 Task: Look for space in Güimar, Spain from 1st August, 2023 to 5th August, 2023 for 3 adults, 1 child in price range Rs.13000 to Rs.20000. Place can be entire place with 2 bedrooms having 3 beds and 2 bathrooms. Property type can be flatguest house, hotel. Booking option can be shelf check-in. Required host language is English.
Action: Mouse moved to (315, 157)
Screenshot: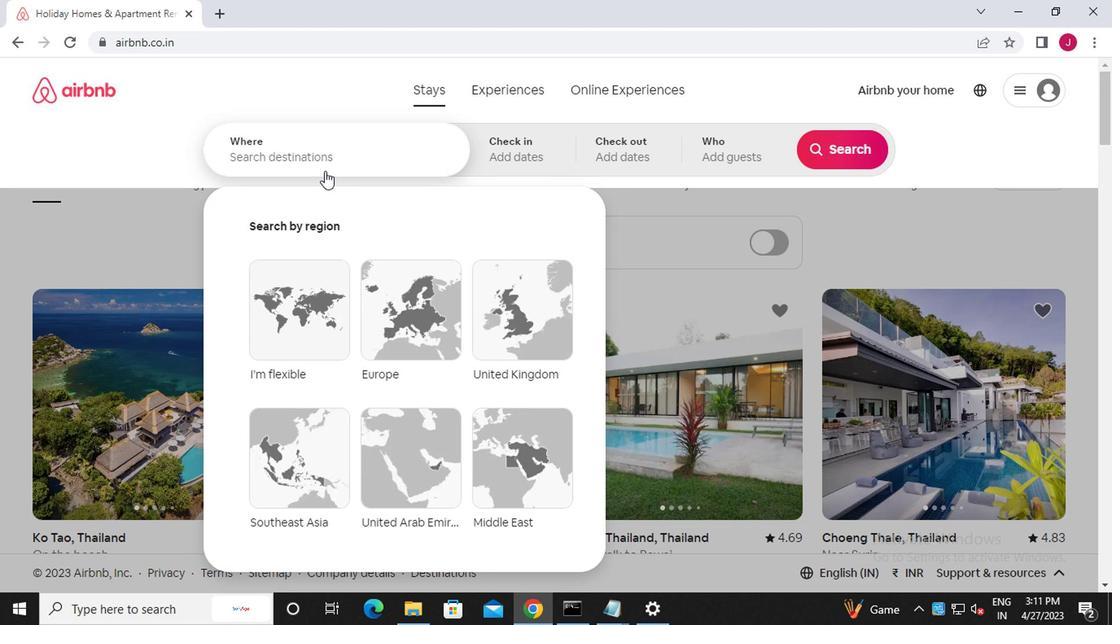 
Action: Mouse pressed left at (315, 157)
Screenshot: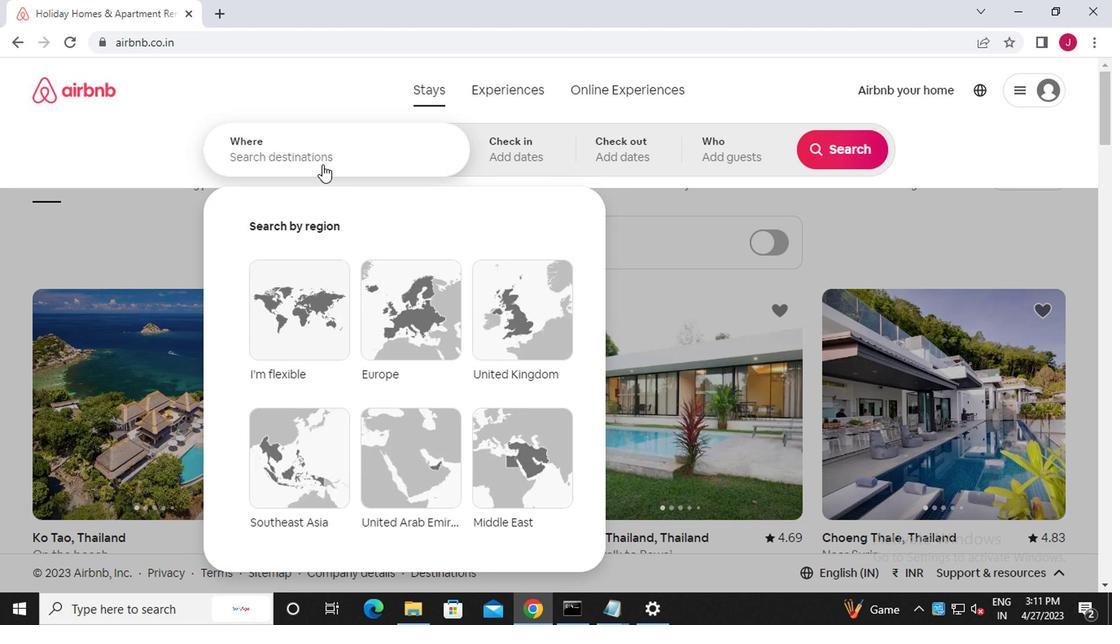 
Action: Key pressed g<Key.caps_lock>uimar,<Key.caps_lock>s<Key.caps_lock>pain
Screenshot: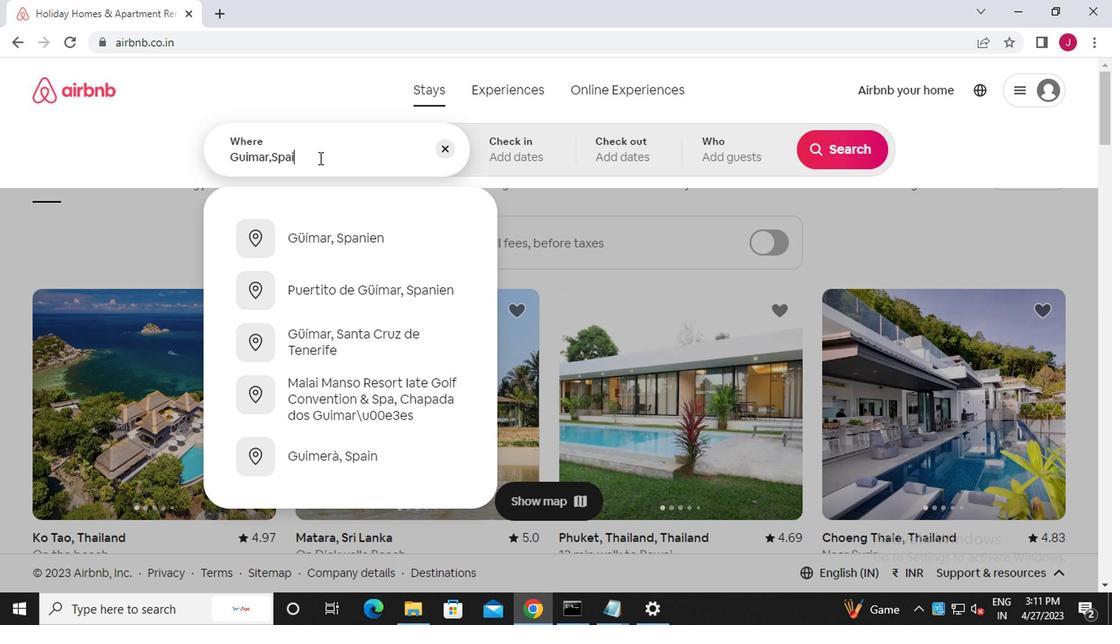 
Action: Mouse moved to (505, 152)
Screenshot: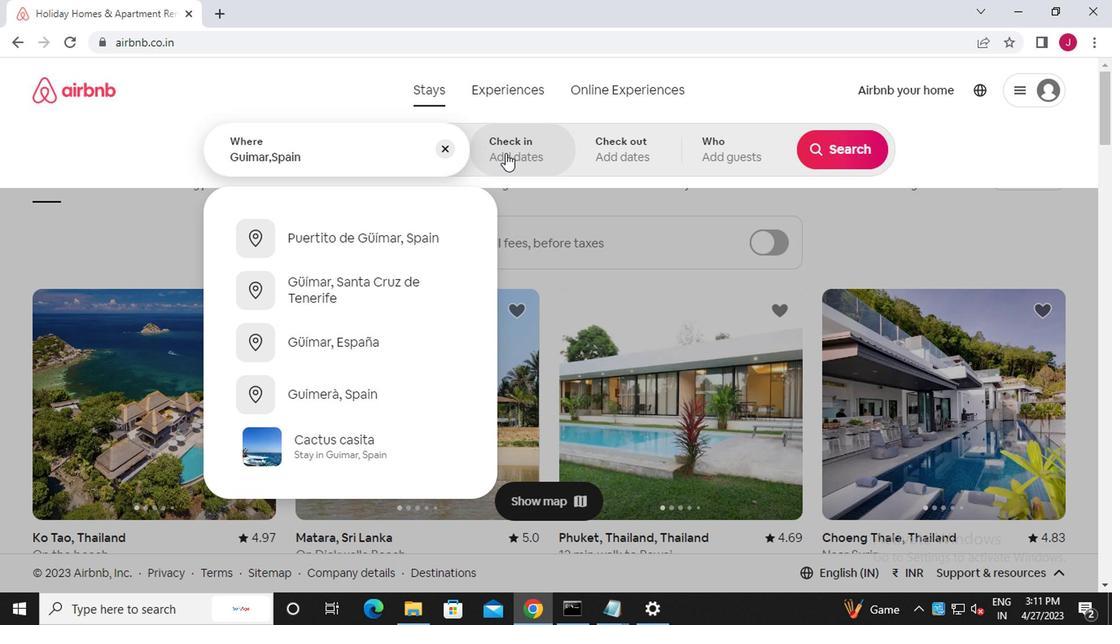 
Action: Mouse pressed left at (505, 152)
Screenshot: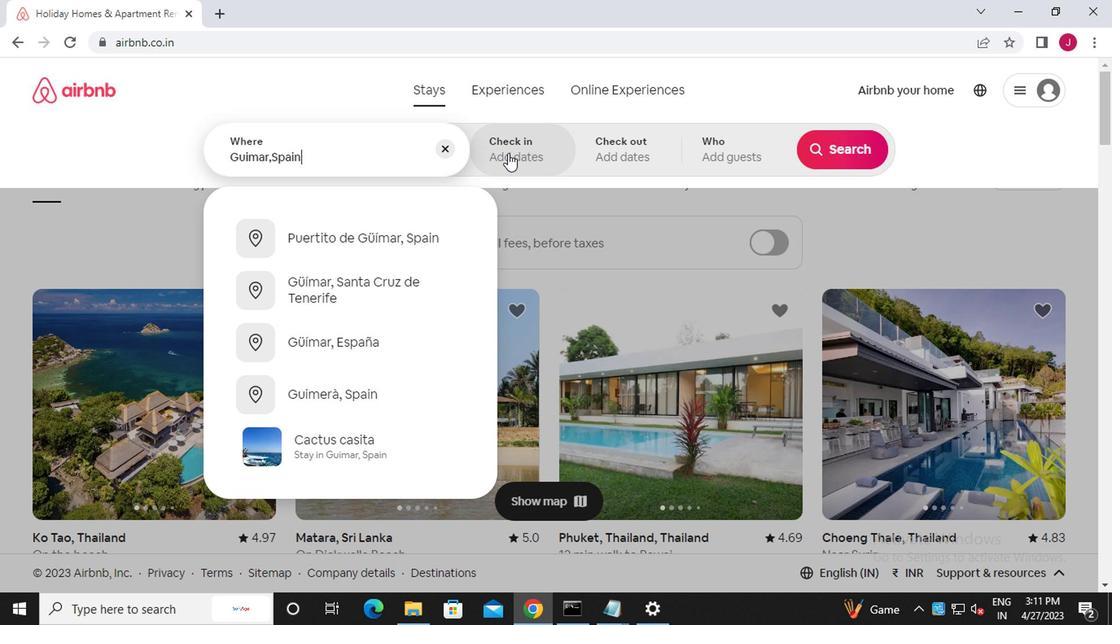 
Action: Mouse moved to (822, 283)
Screenshot: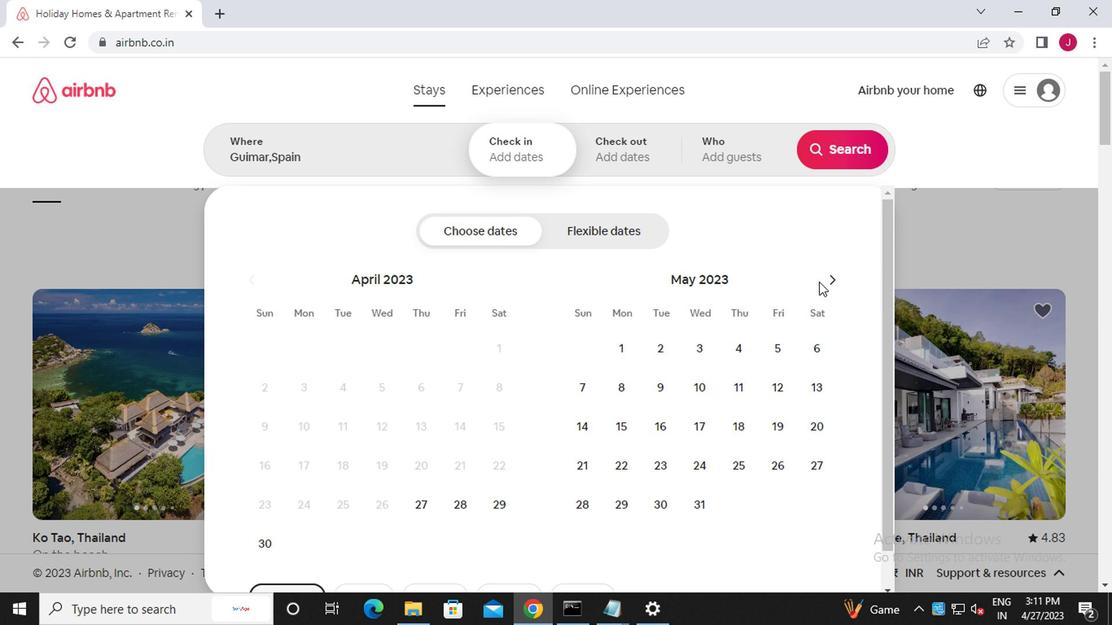 
Action: Mouse pressed left at (822, 283)
Screenshot: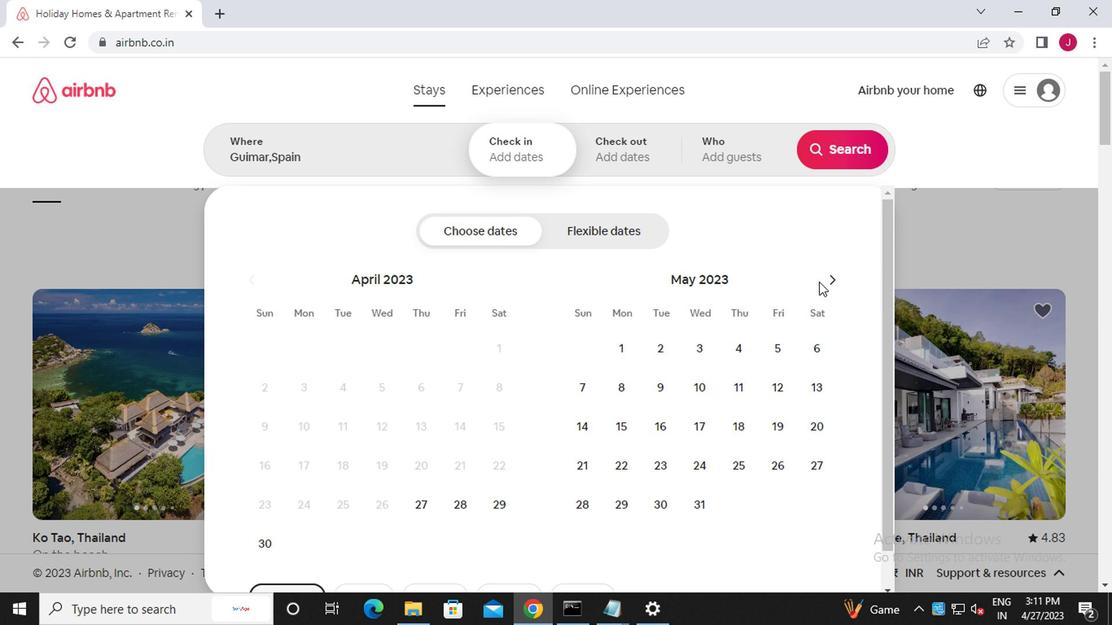 
Action: Mouse moved to (824, 283)
Screenshot: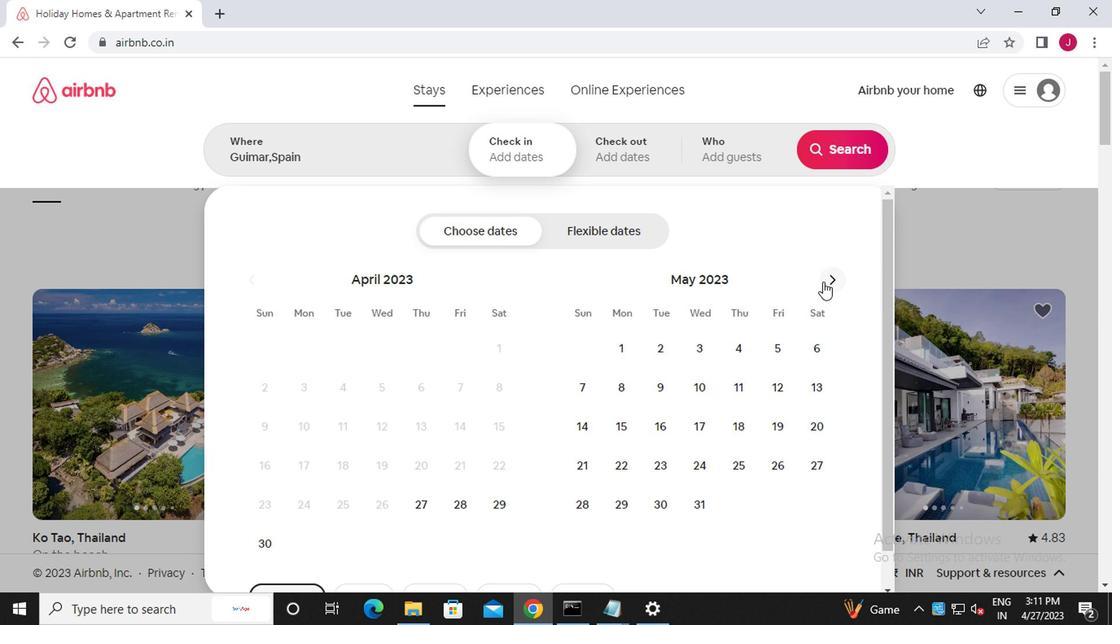 
Action: Mouse pressed left at (824, 283)
Screenshot: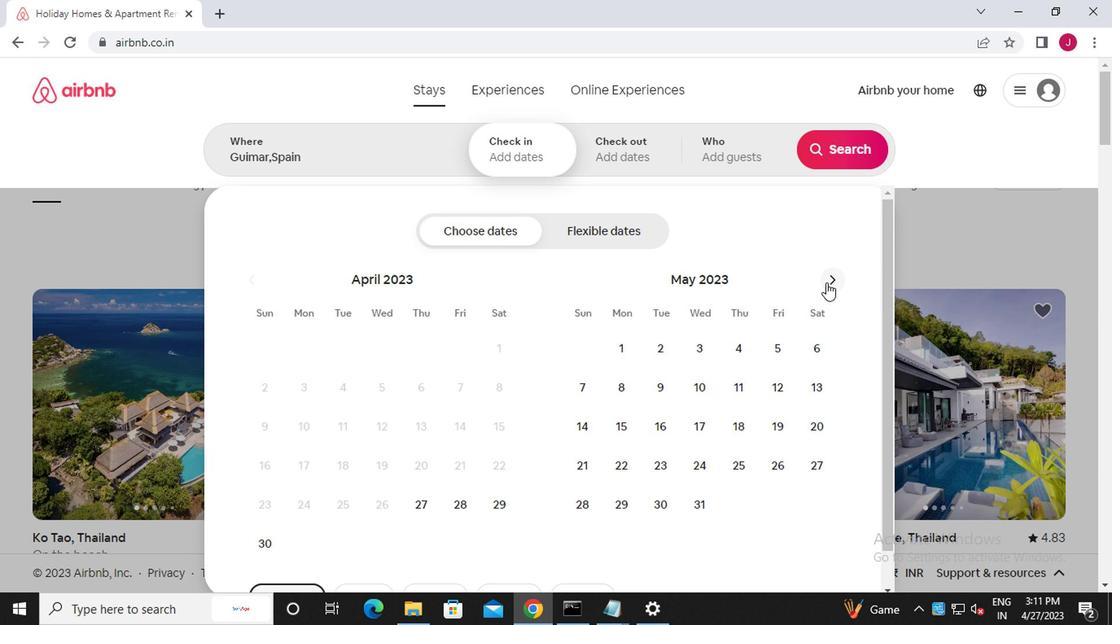 
Action: Mouse pressed left at (824, 283)
Screenshot: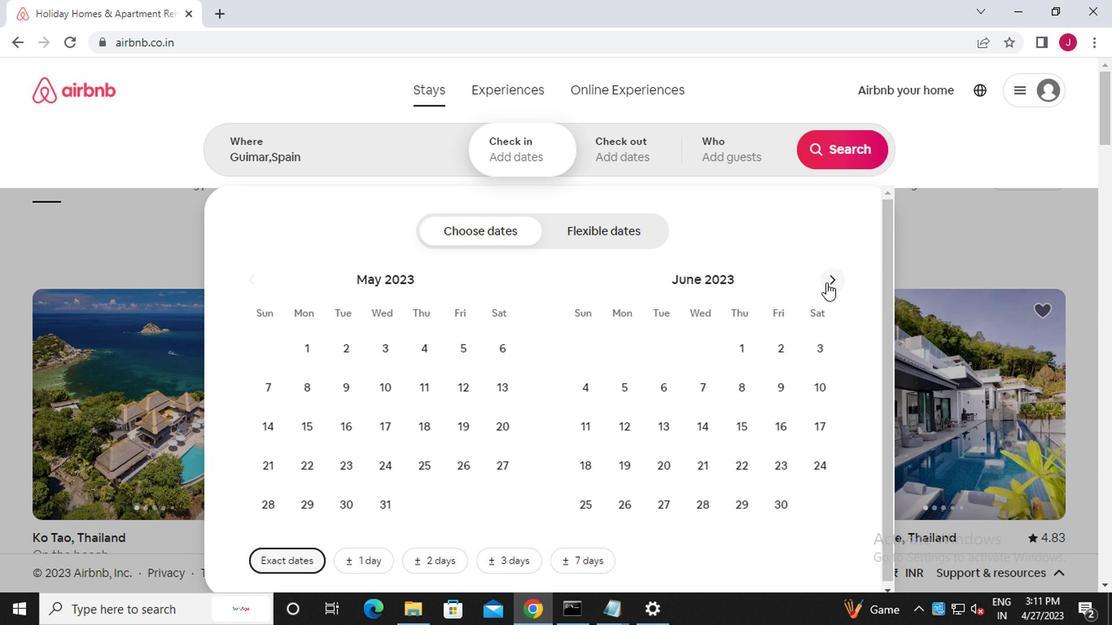 
Action: Mouse pressed left at (824, 283)
Screenshot: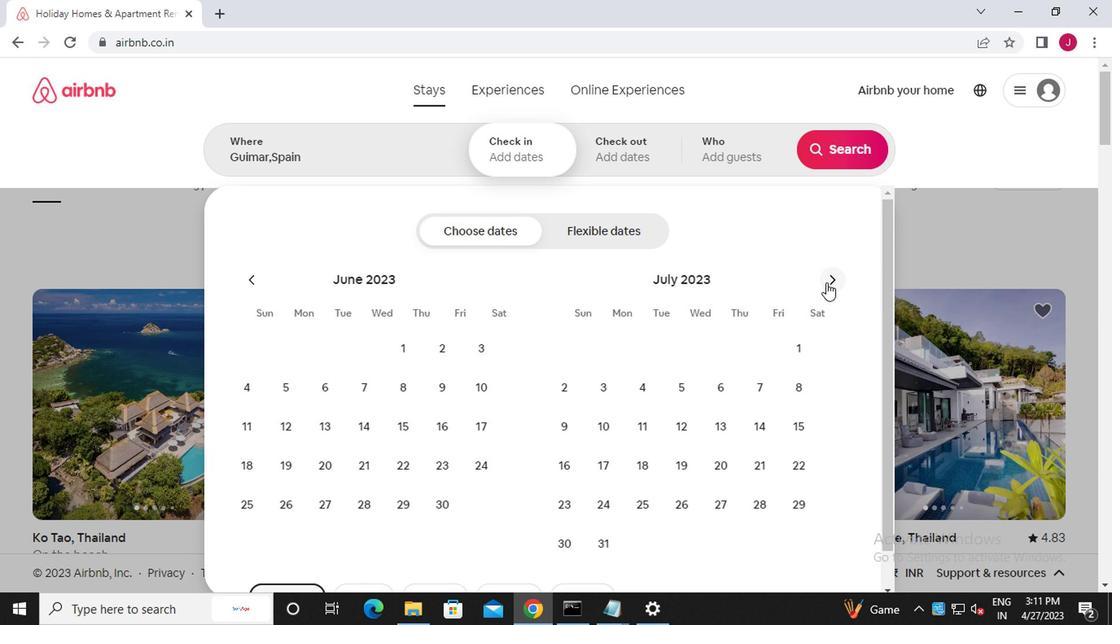 
Action: Mouse moved to (347, 343)
Screenshot: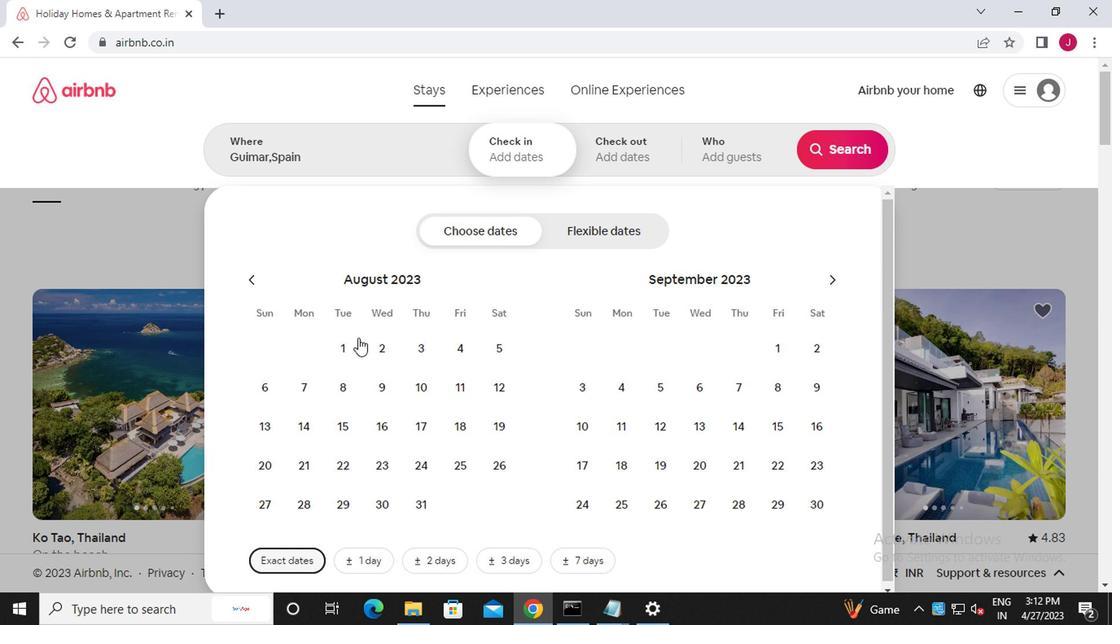 
Action: Mouse pressed left at (347, 343)
Screenshot: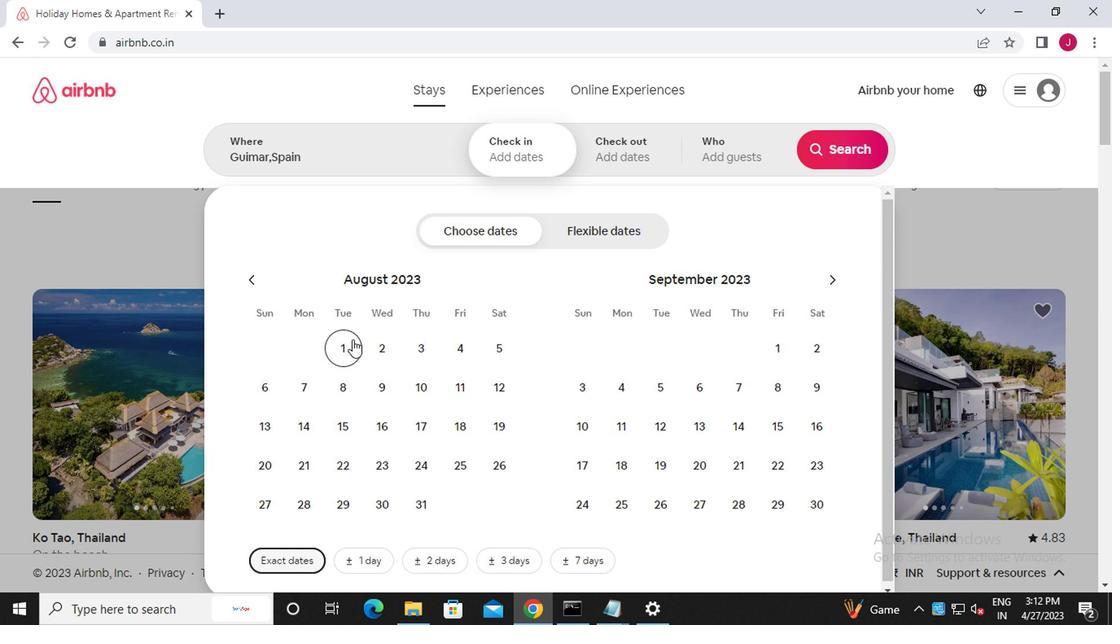 
Action: Mouse moved to (505, 352)
Screenshot: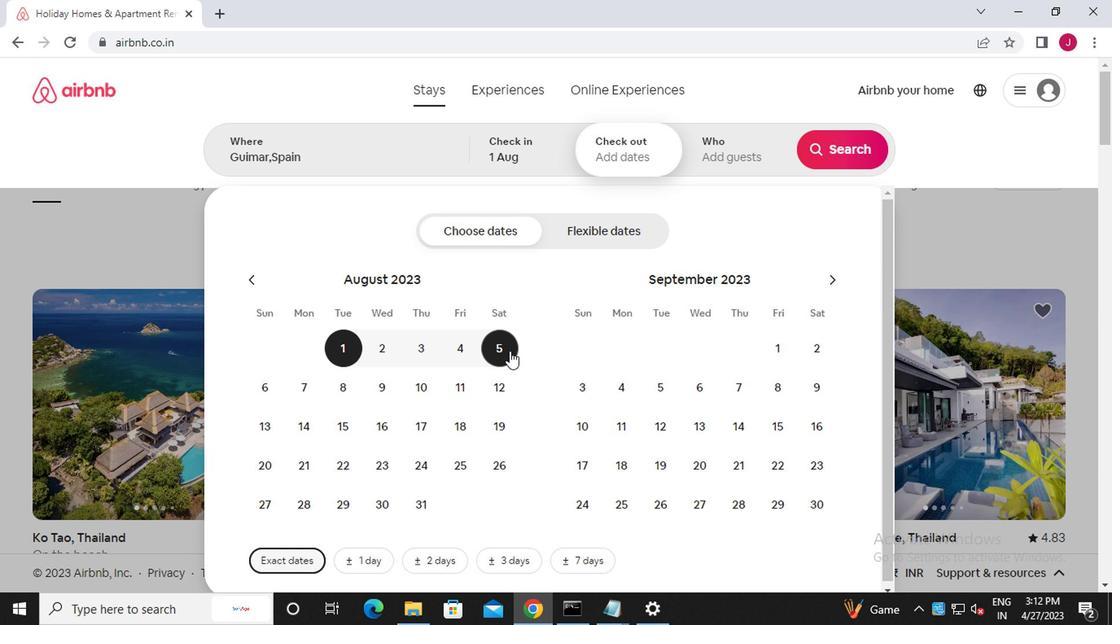 
Action: Mouse pressed left at (505, 352)
Screenshot: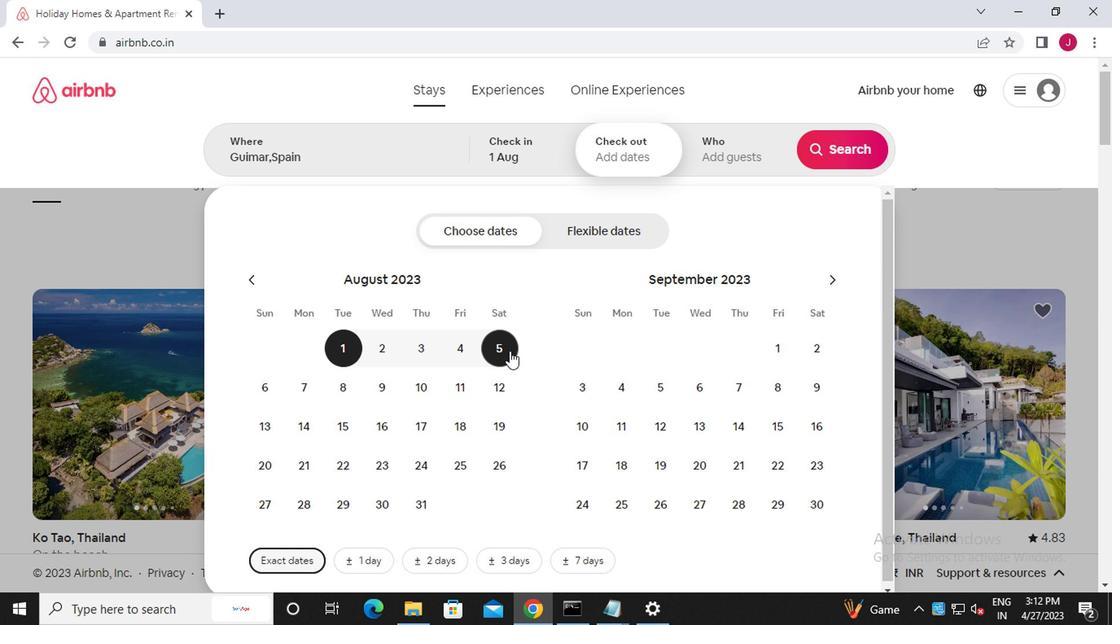 
Action: Mouse moved to (743, 157)
Screenshot: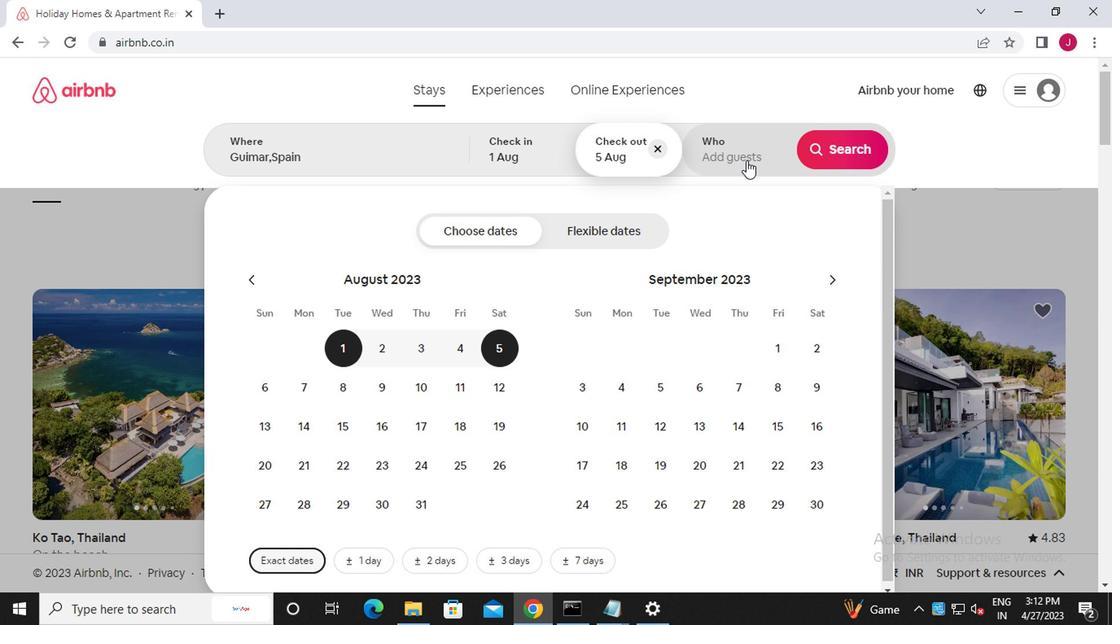 
Action: Mouse pressed left at (743, 157)
Screenshot: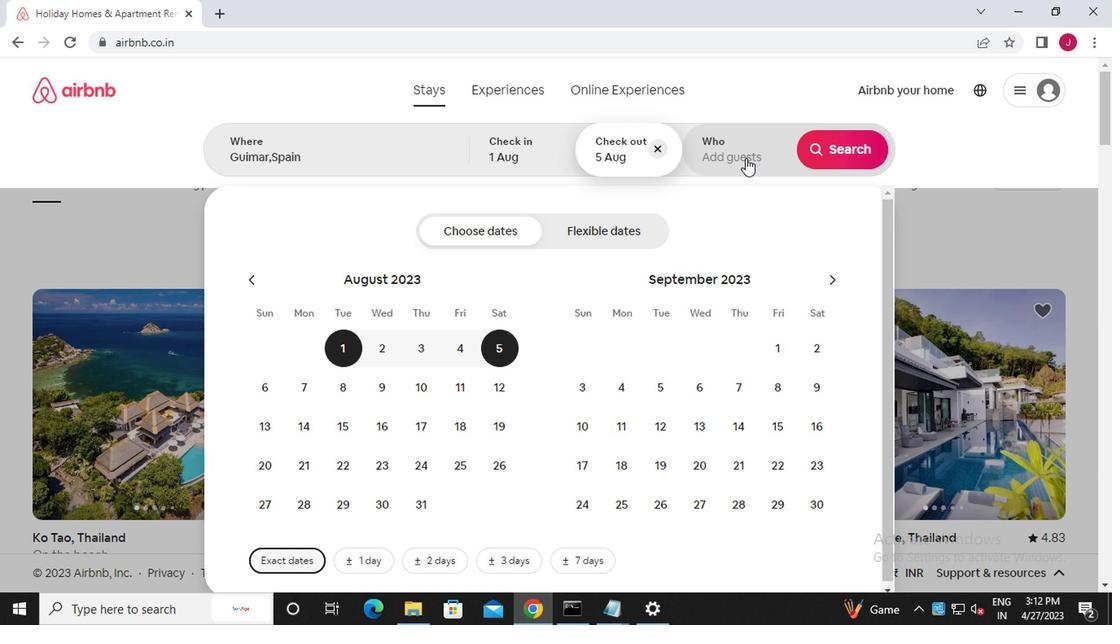 
Action: Mouse moved to (845, 235)
Screenshot: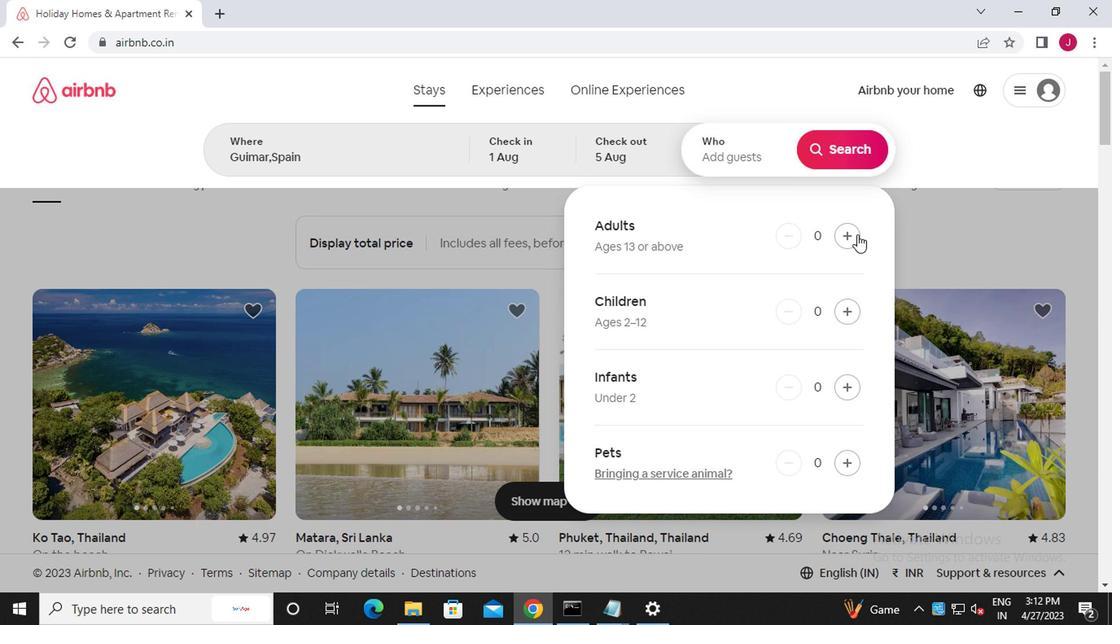 
Action: Mouse pressed left at (845, 235)
Screenshot: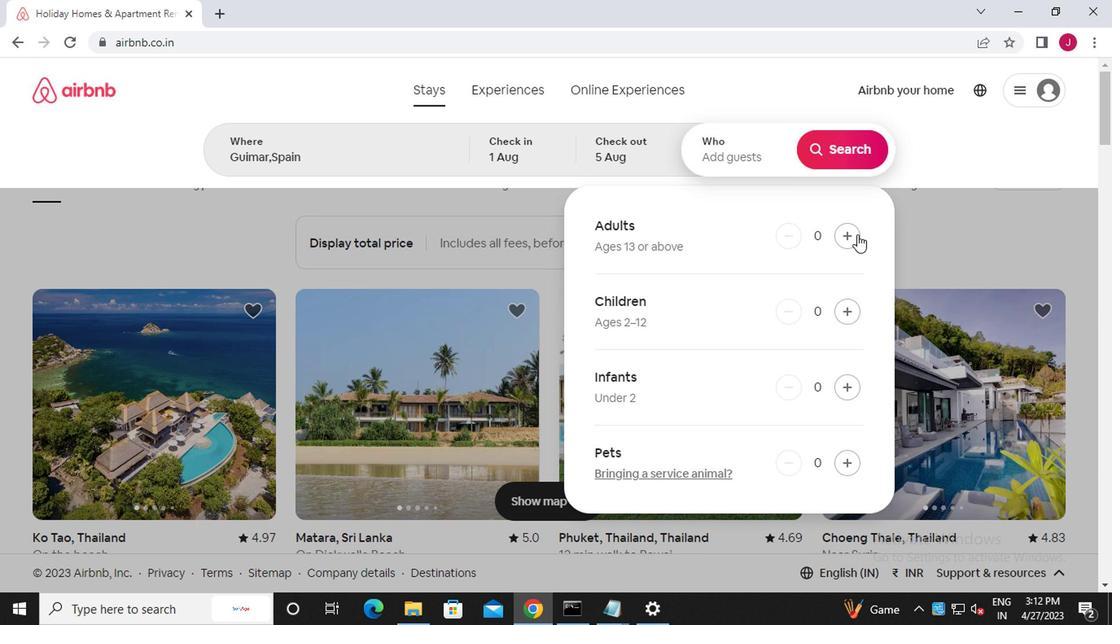 
Action: Mouse pressed left at (845, 235)
Screenshot: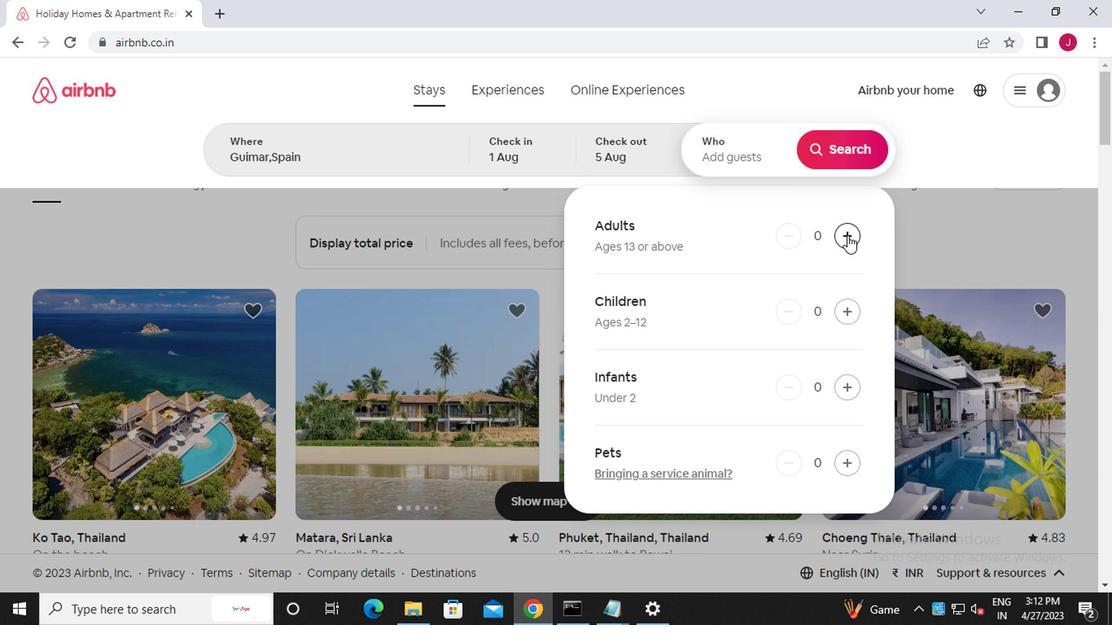 
Action: Mouse pressed left at (845, 235)
Screenshot: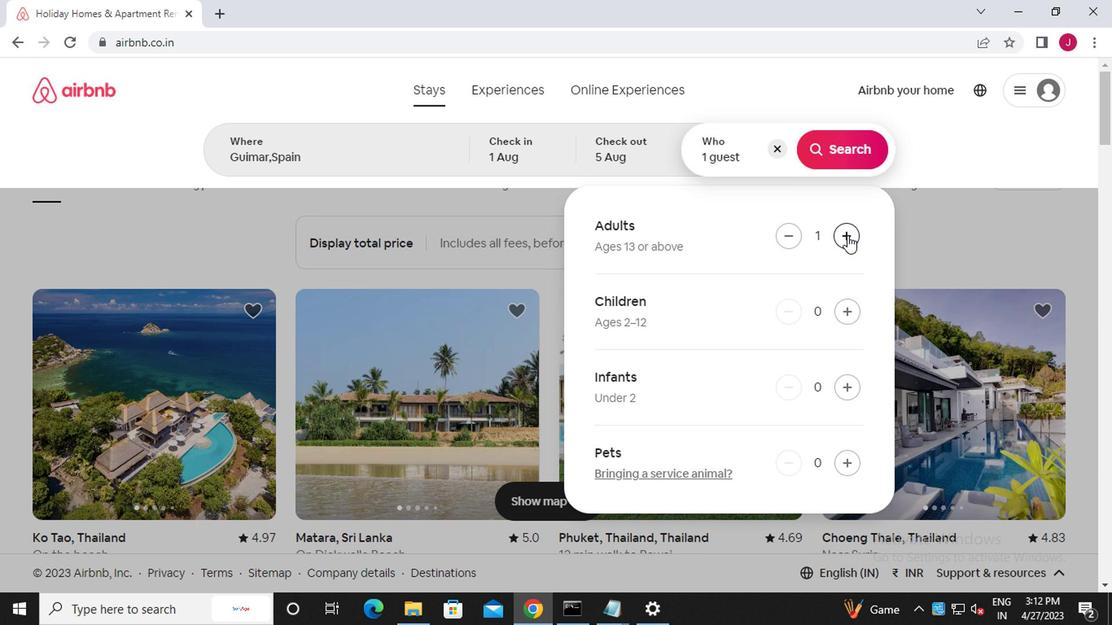 
Action: Mouse moved to (842, 310)
Screenshot: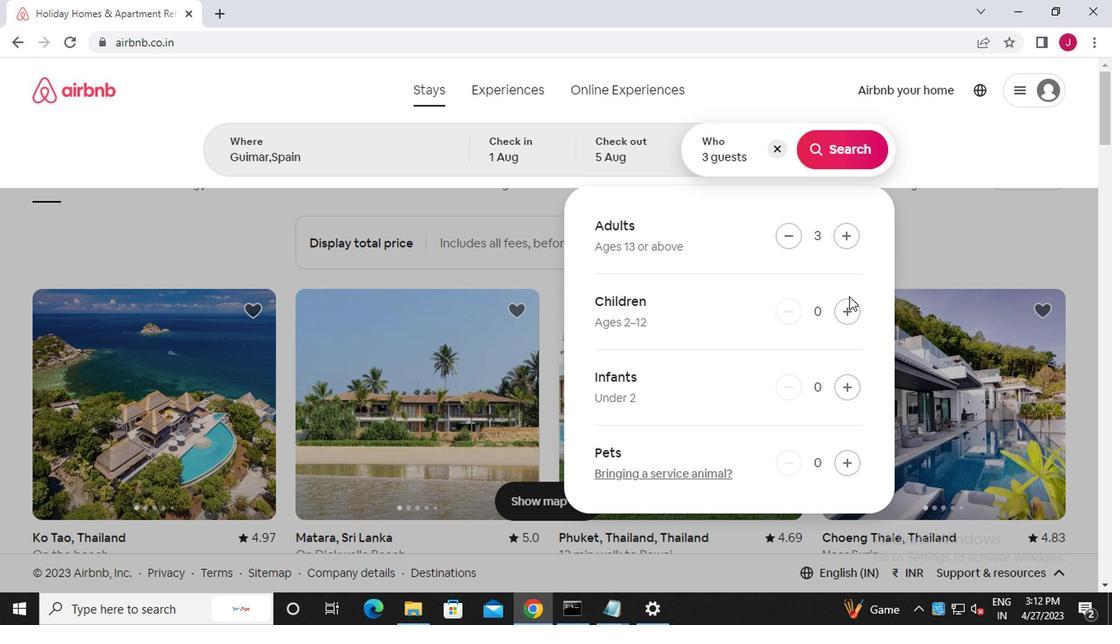
Action: Mouse pressed left at (842, 310)
Screenshot: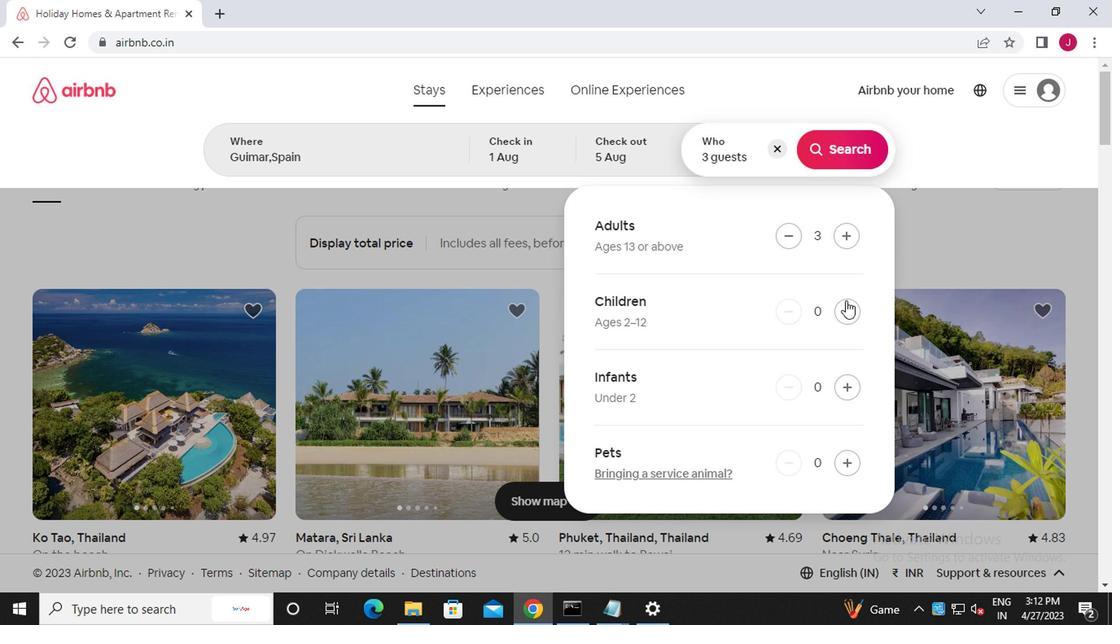 
Action: Mouse moved to (846, 151)
Screenshot: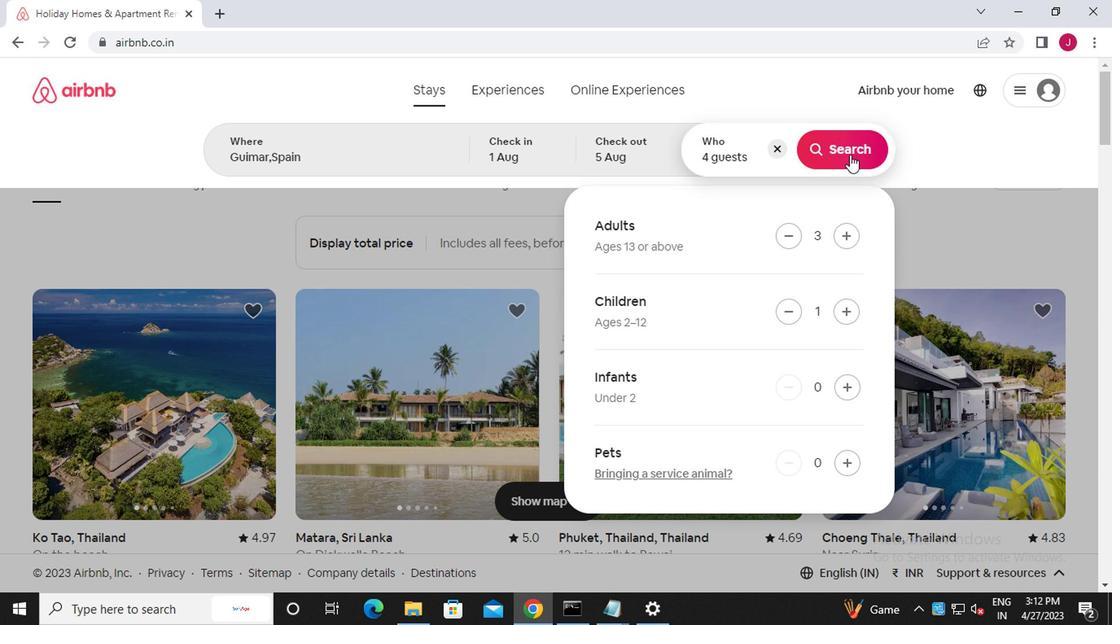 
Action: Mouse pressed left at (846, 151)
Screenshot: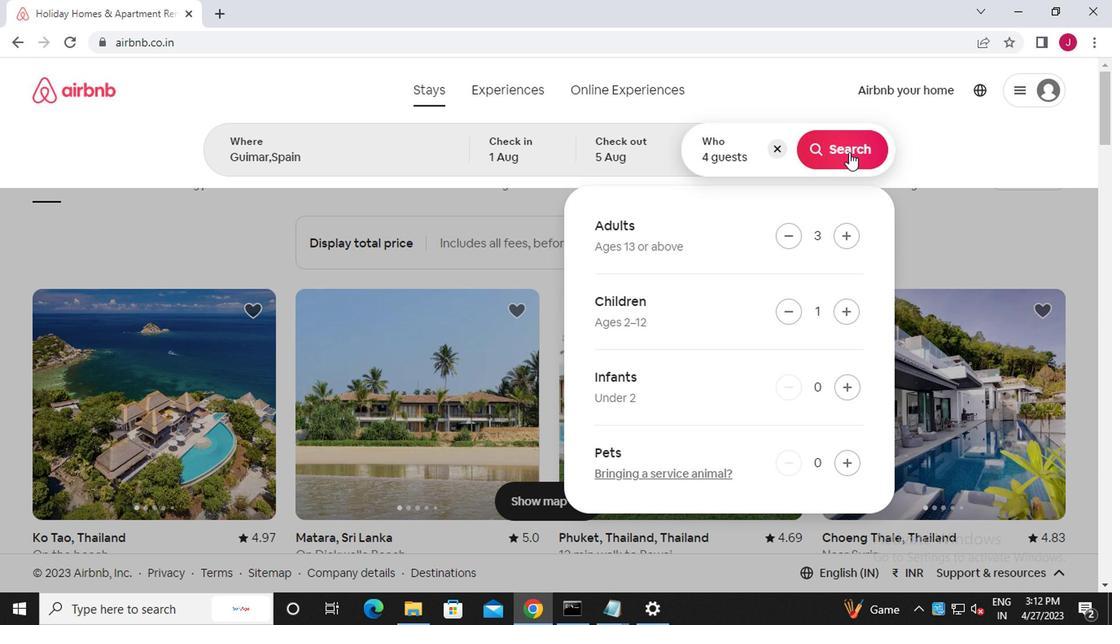 
Action: Mouse moved to (1040, 153)
Screenshot: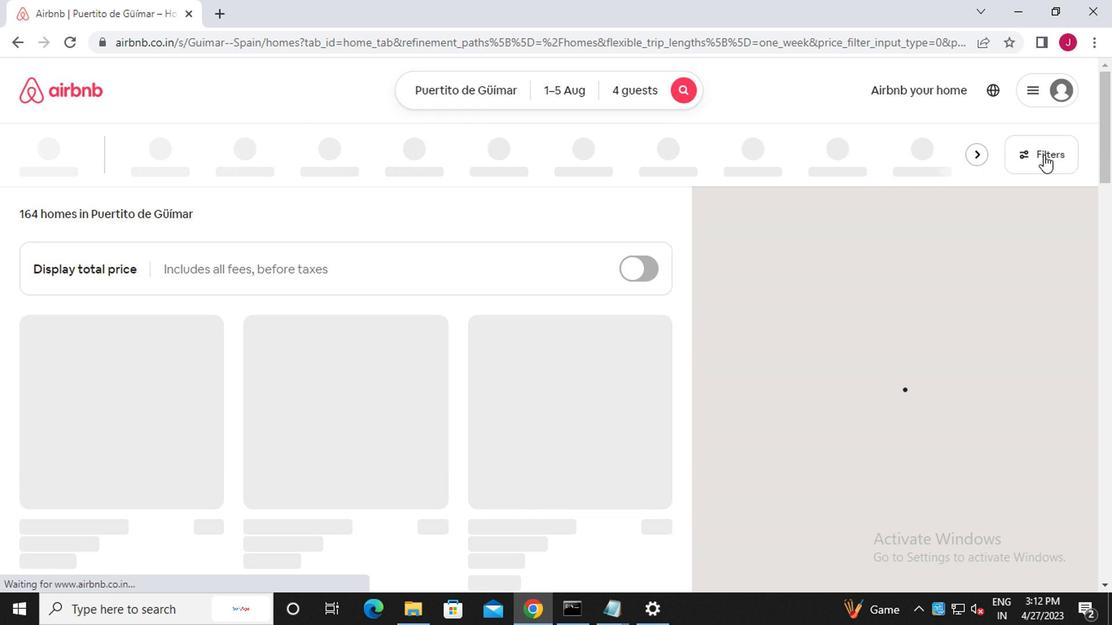 
Action: Mouse pressed left at (1040, 153)
Screenshot: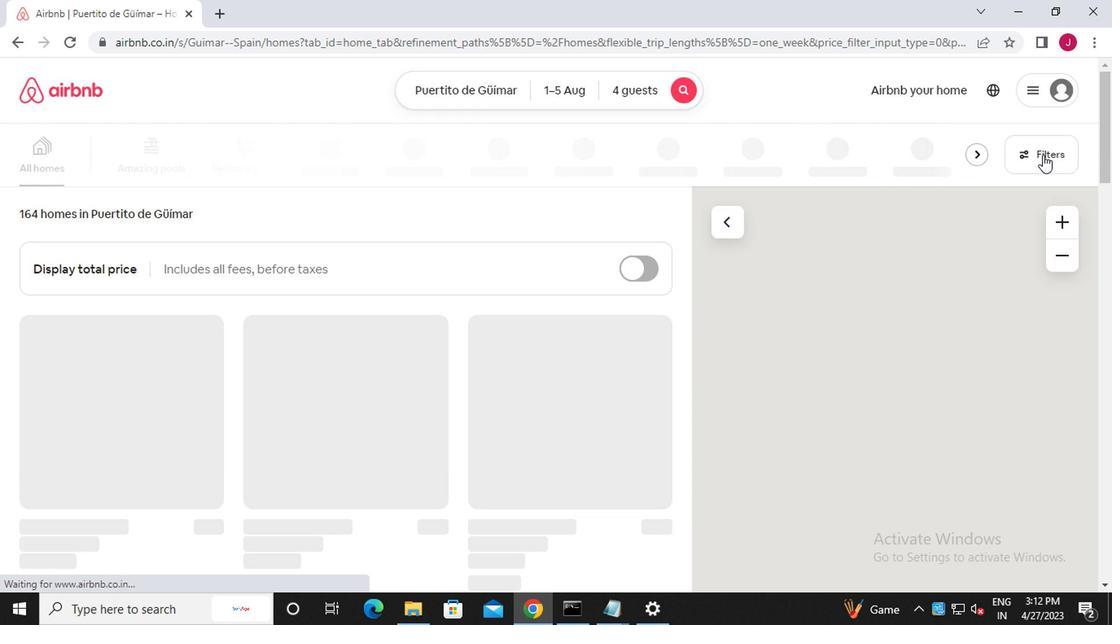 
Action: Mouse moved to (375, 356)
Screenshot: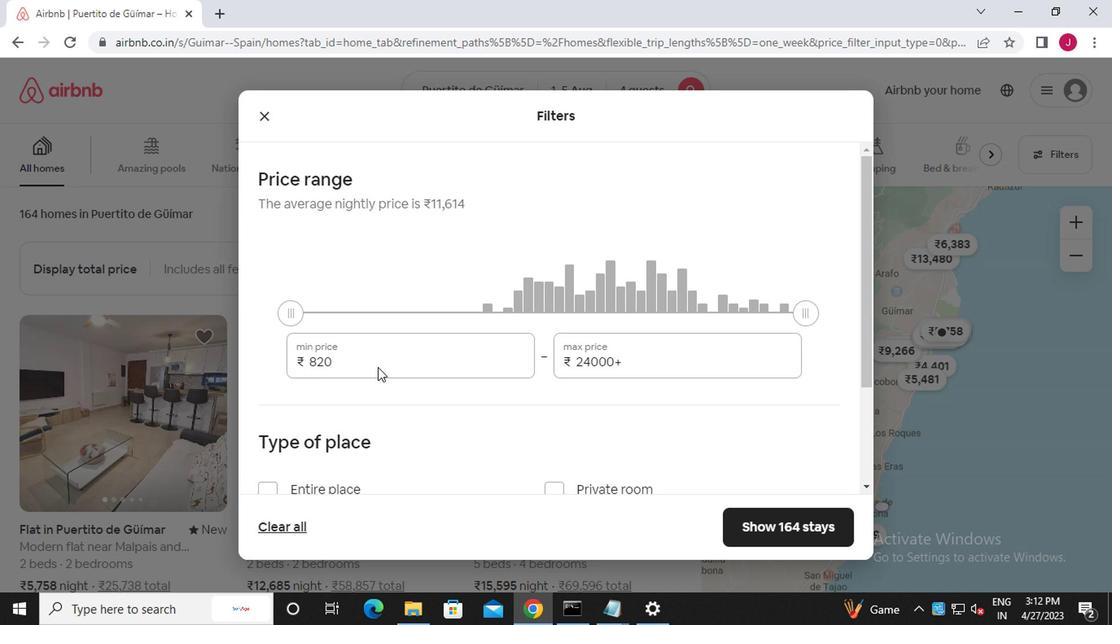 
Action: Mouse pressed left at (375, 356)
Screenshot: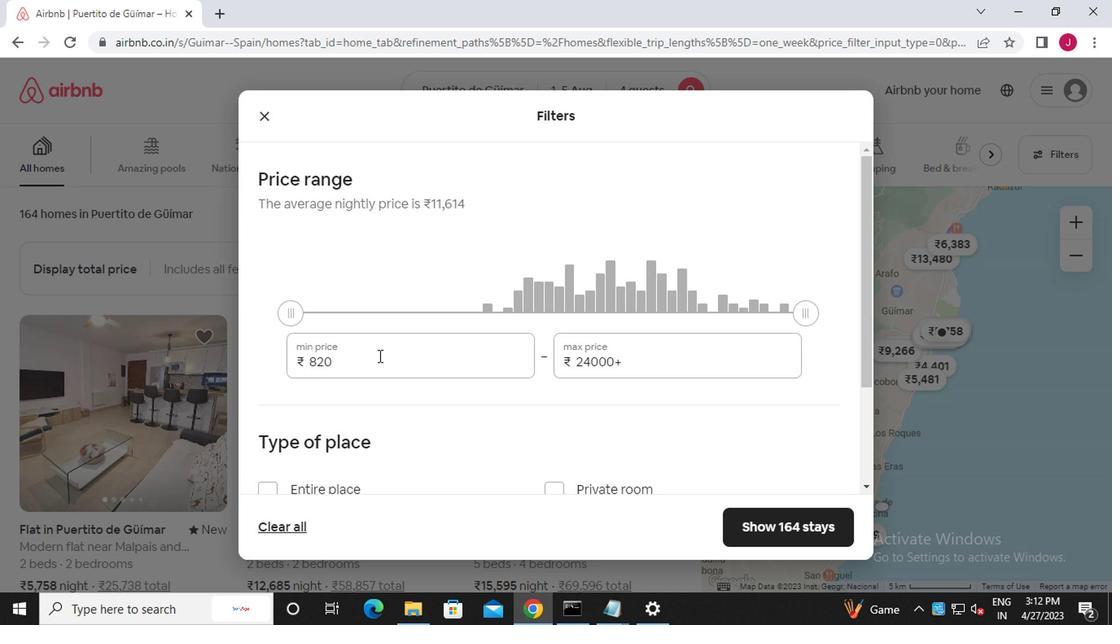 
Action: Mouse moved to (372, 352)
Screenshot: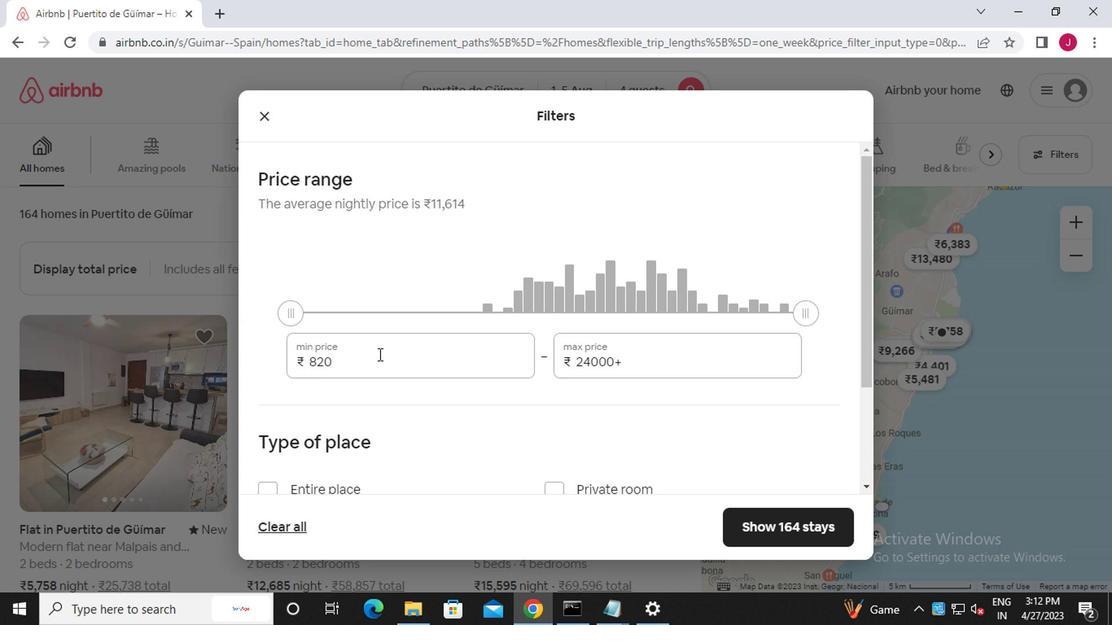 
Action: Key pressed <Key.backspace><Key.backspace><Key.backspace><Key.backspace><Key.backspace><Key.backspace><<97>><<99>><<96>><<96>><<96>>
Screenshot: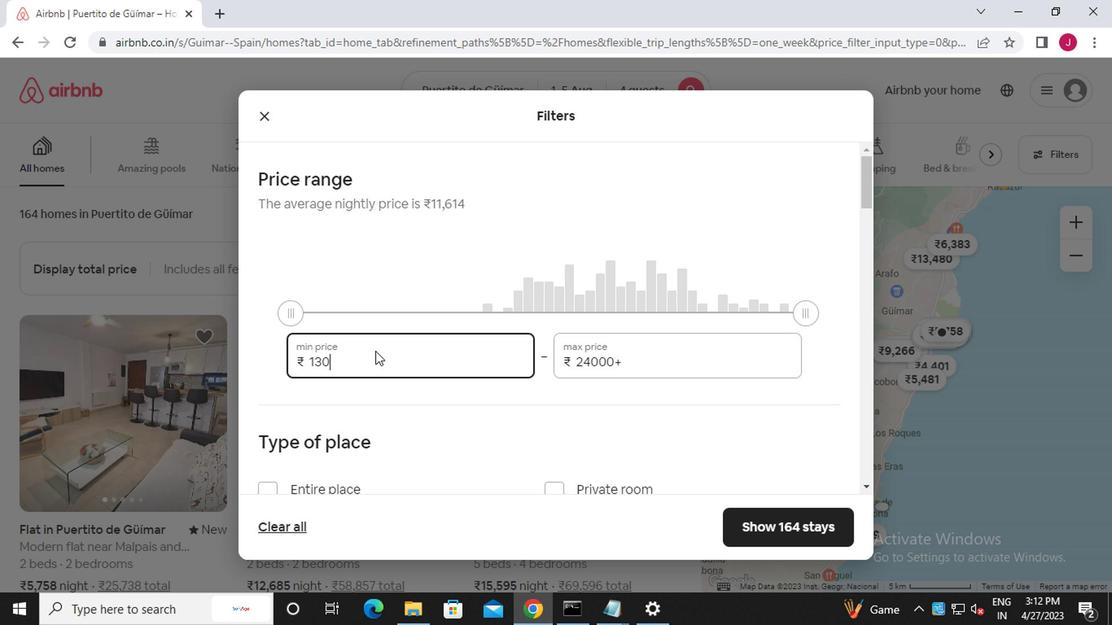 
Action: Mouse moved to (690, 366)
Screenshot: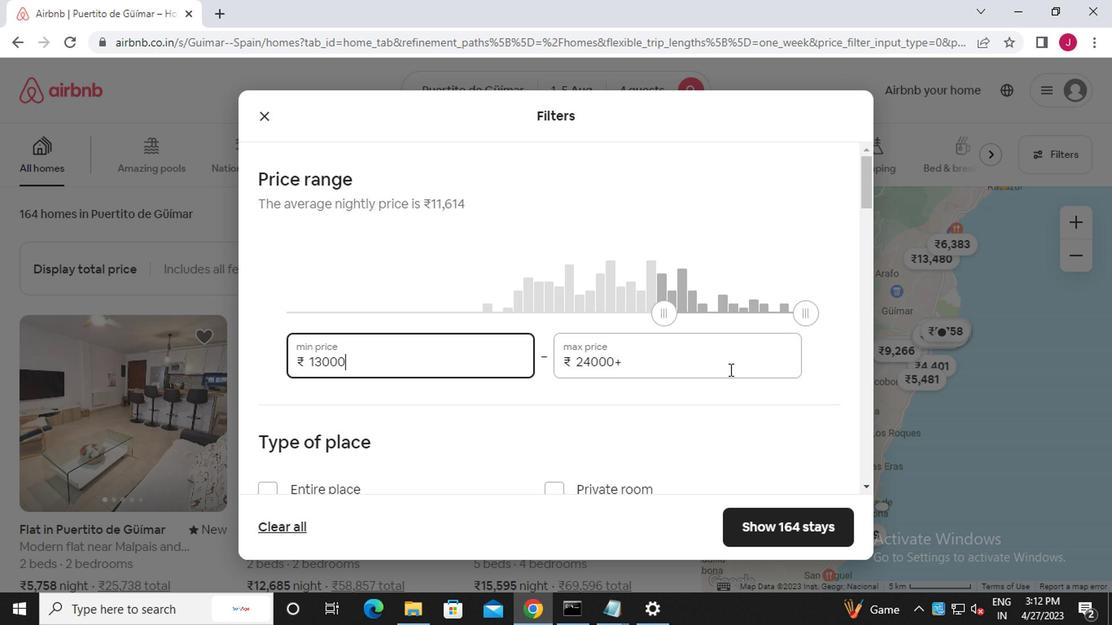 
Action: Mouse pressed left at (690, 366)
Screenshot: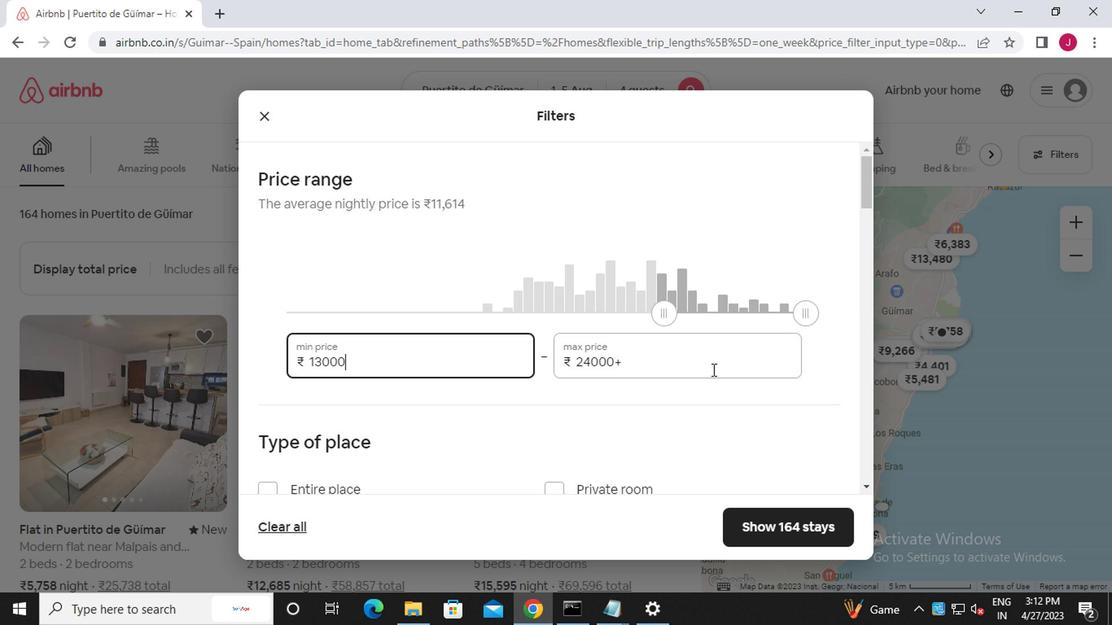 
Action: Mouse moved to (691, 366)
Screenshot: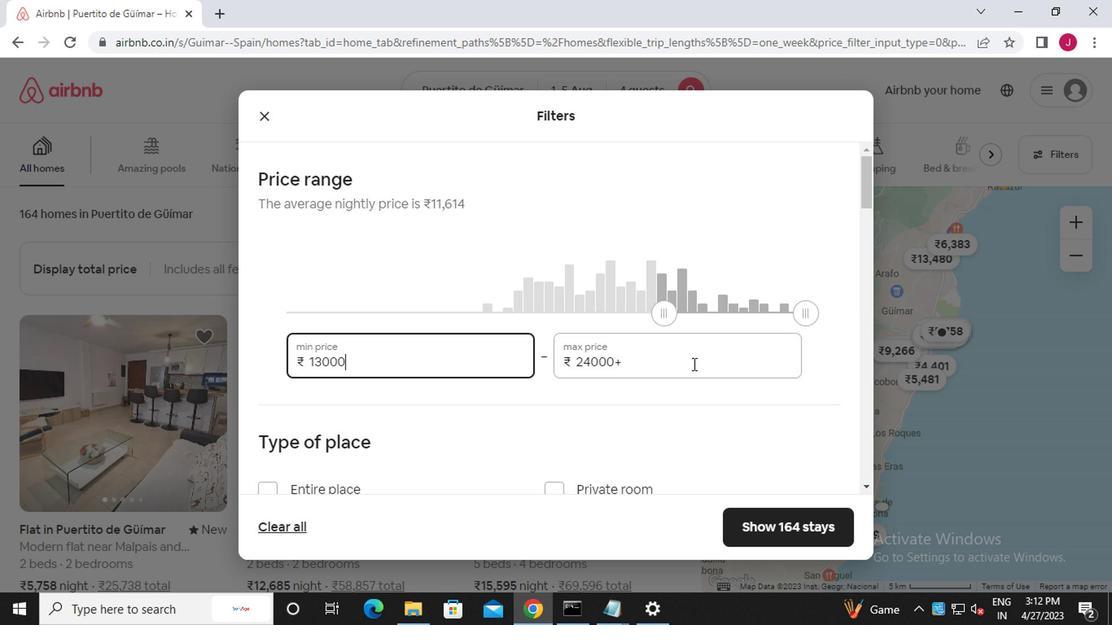 
Action: Key pressed <Key.backspace><Key.backspace><Key.backspace><Key.backspace><Key.backspace><Key.backspace><Key.backspace><Key.backspace><Key.backspace><<98>><<96>><<96>><<96>><<96>>
Screenshot: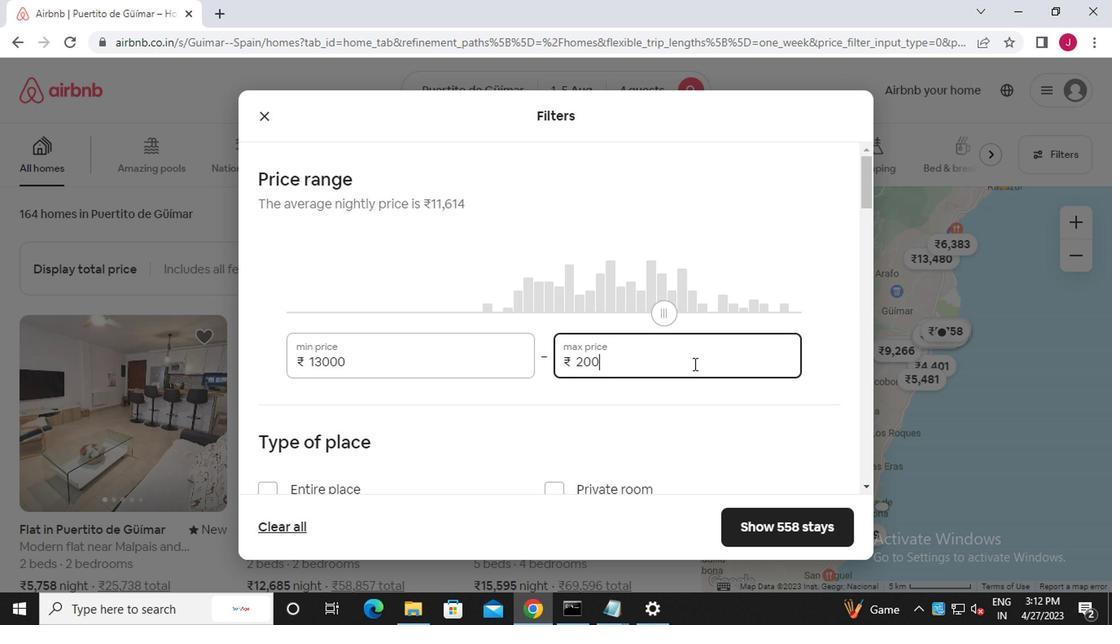 
Action: Mouse scrolled (691, 365) with delta (0, -1)
Screenshot: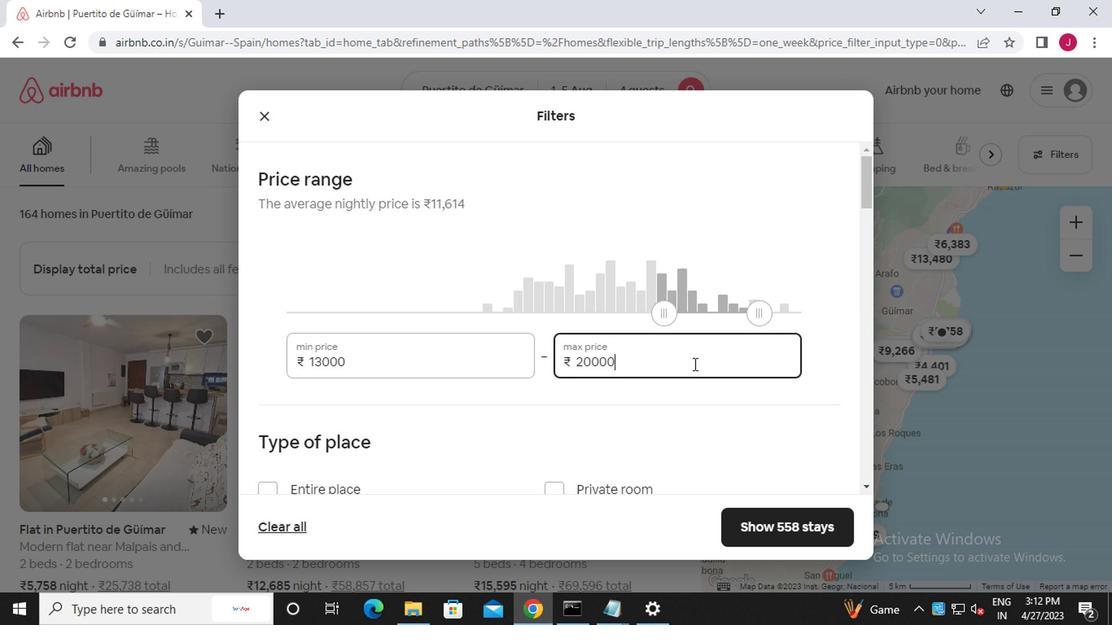 
Action: Mouse scrolled (691, 365) with delta (0, -1)
Screenshot: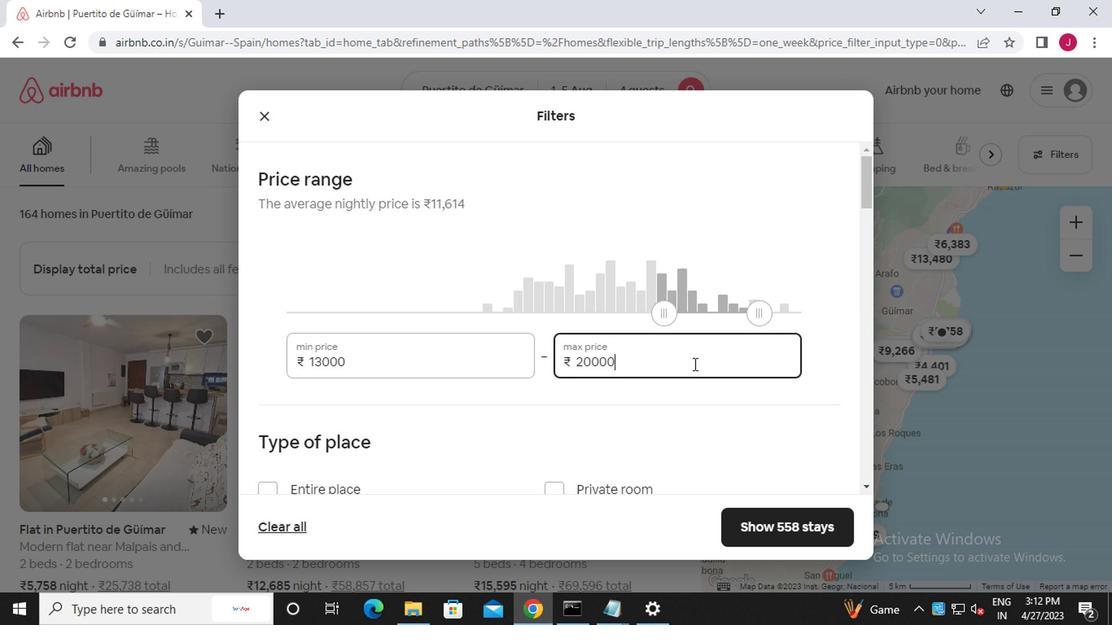 
Action: Mouse scrolled (691, 365) with delta (0, -1)
Screenshot: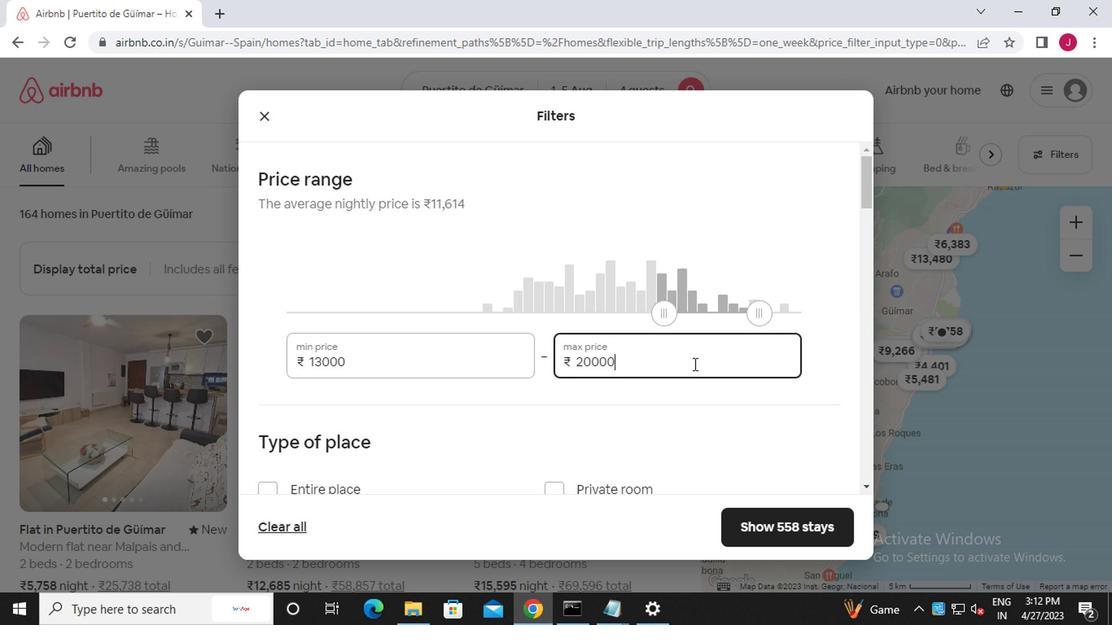 
Action: Mouse moved to (269, 246)
Screenshot: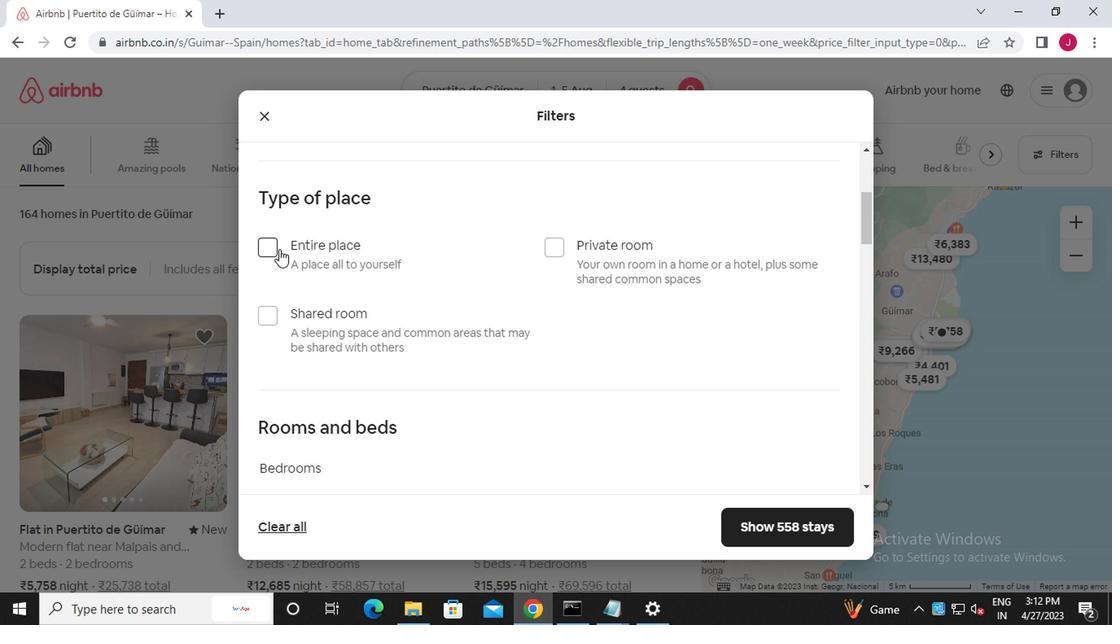 
Action: Mouse pressed left at (269, 246)
Screenshot: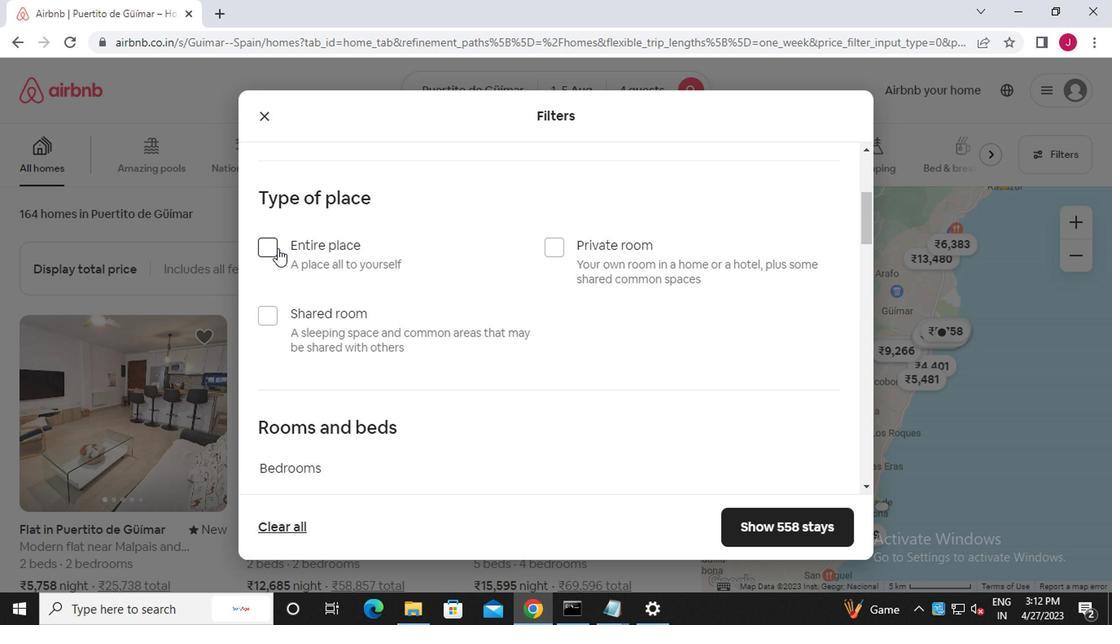 
Action: Mouse moved to (395, 324)
Screenshot: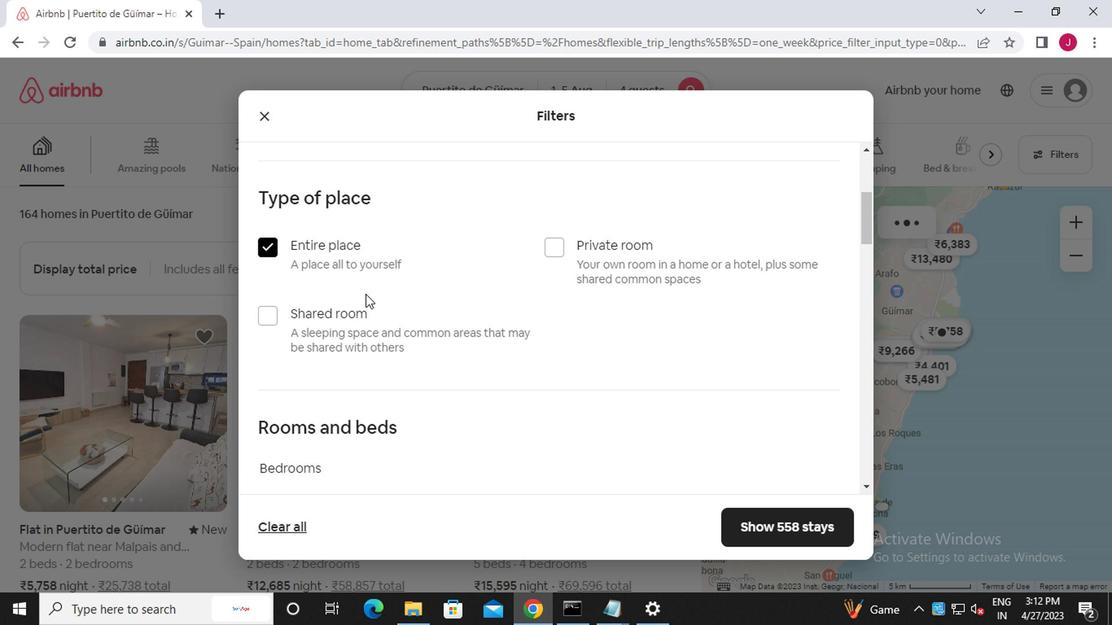 
Action: Mouse scrolled (395, 323) with delta (0, 0)
Screenshot: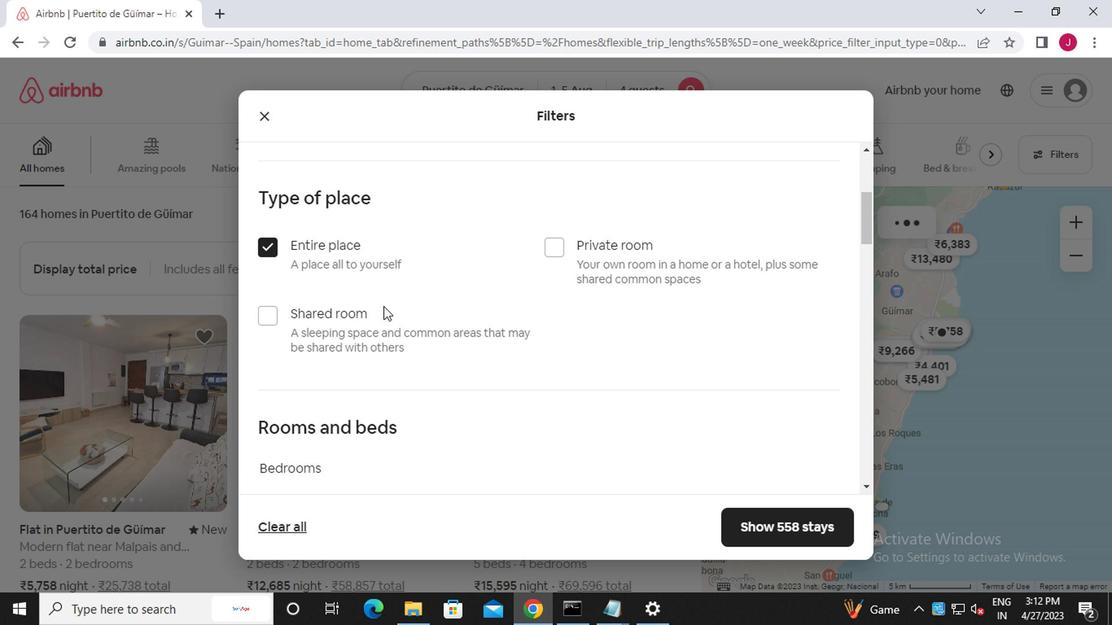 
Action: Mouse scrolled (395, 323) with delta (0, 0)
Screenshot: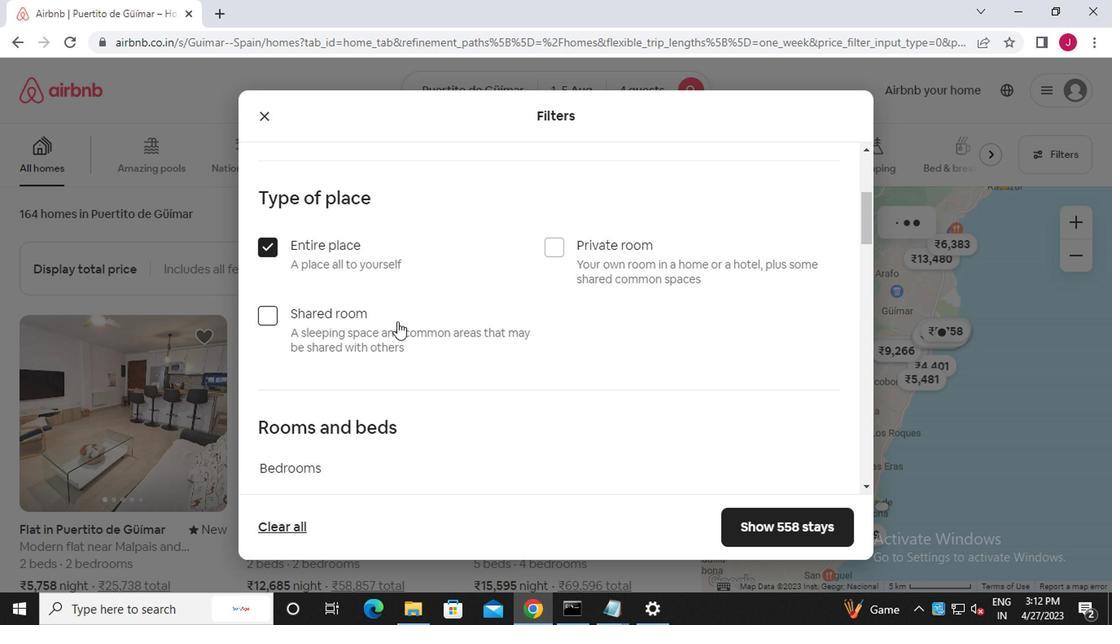 
Action: Mouse moved to (395, 325)
Screenshot: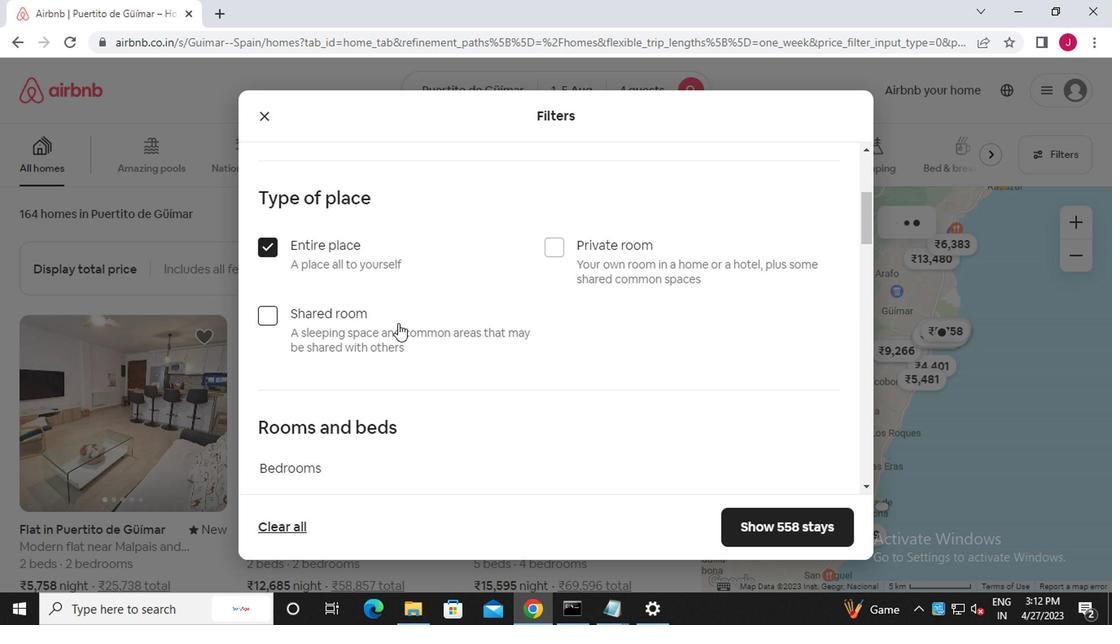 
Action: Mouse scrolled (395, 324) with delta (0, -1)
Screenshot: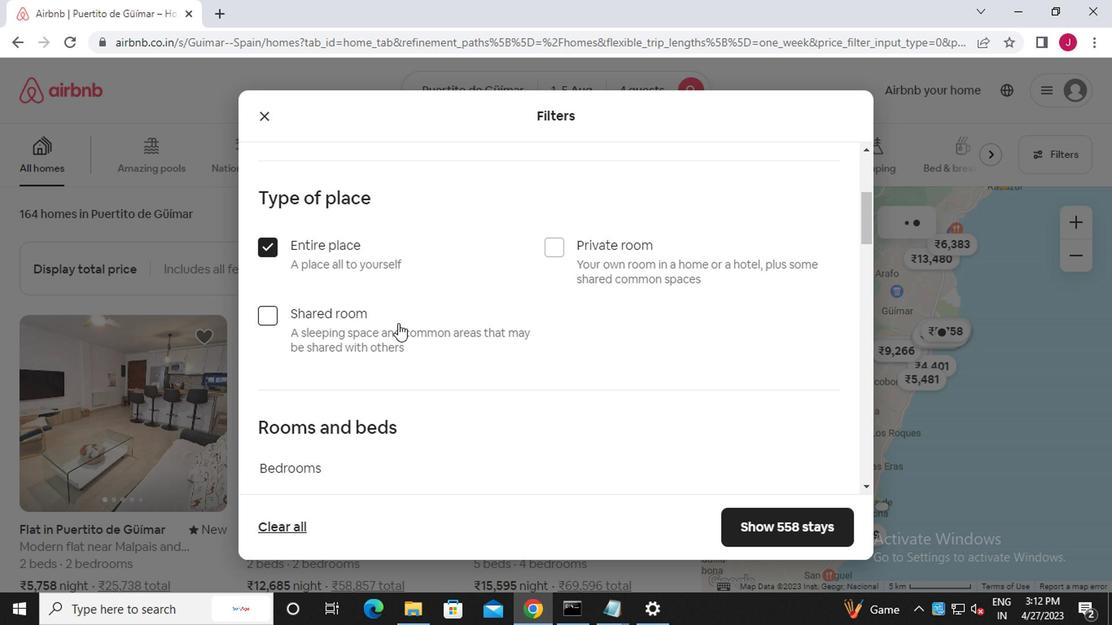 
Action: Mouse moved to (395, 325)
Screenshot: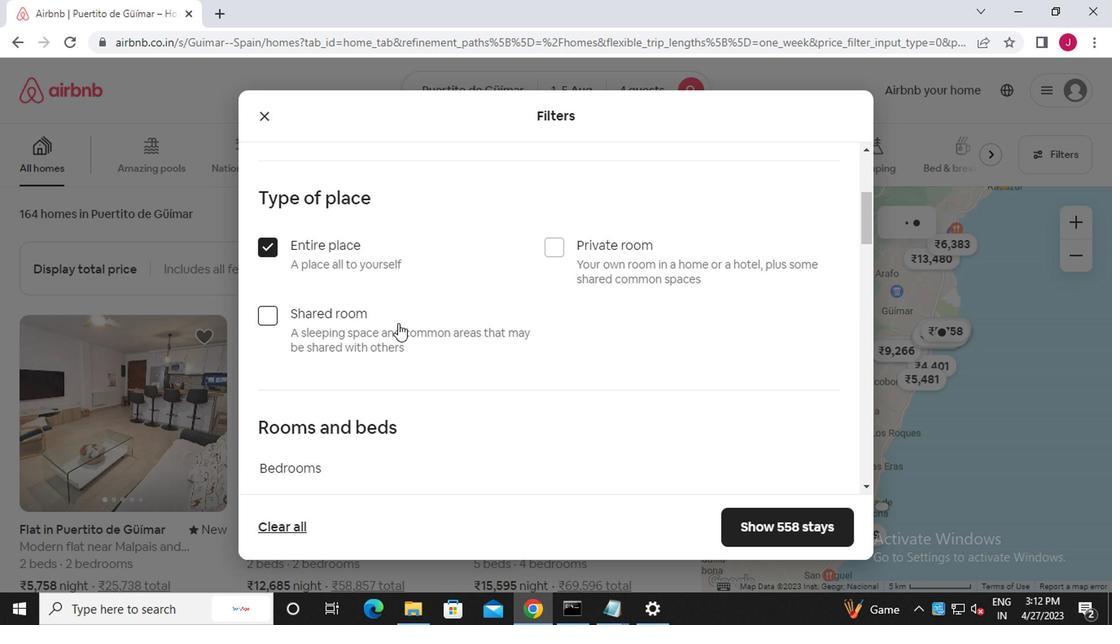 
Action: Mouse scrolled (395, 324) with delta (0, -1)
Screenshot: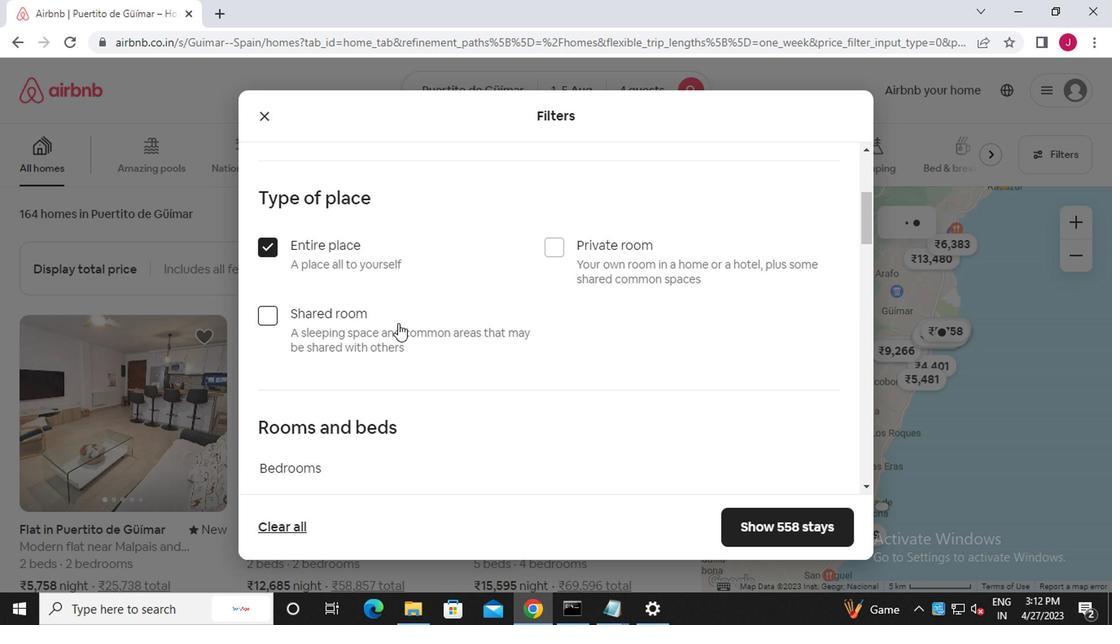 
Action: Mouse moved to (413, 184)
Screenshot: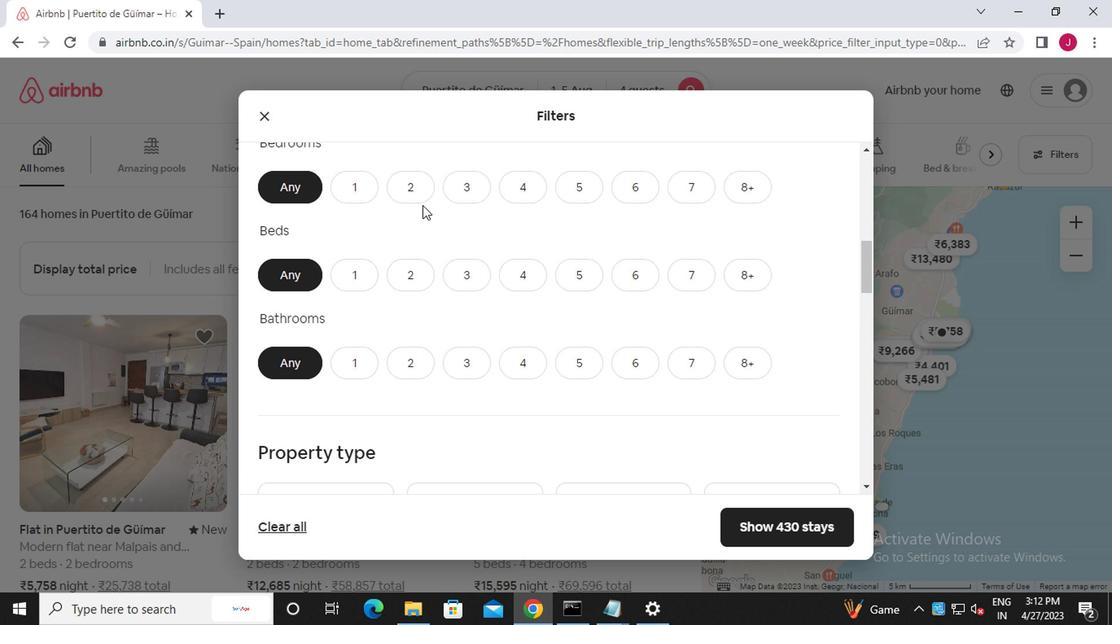 
Action: Mouse pressed left at (413, 184)
Screenshot: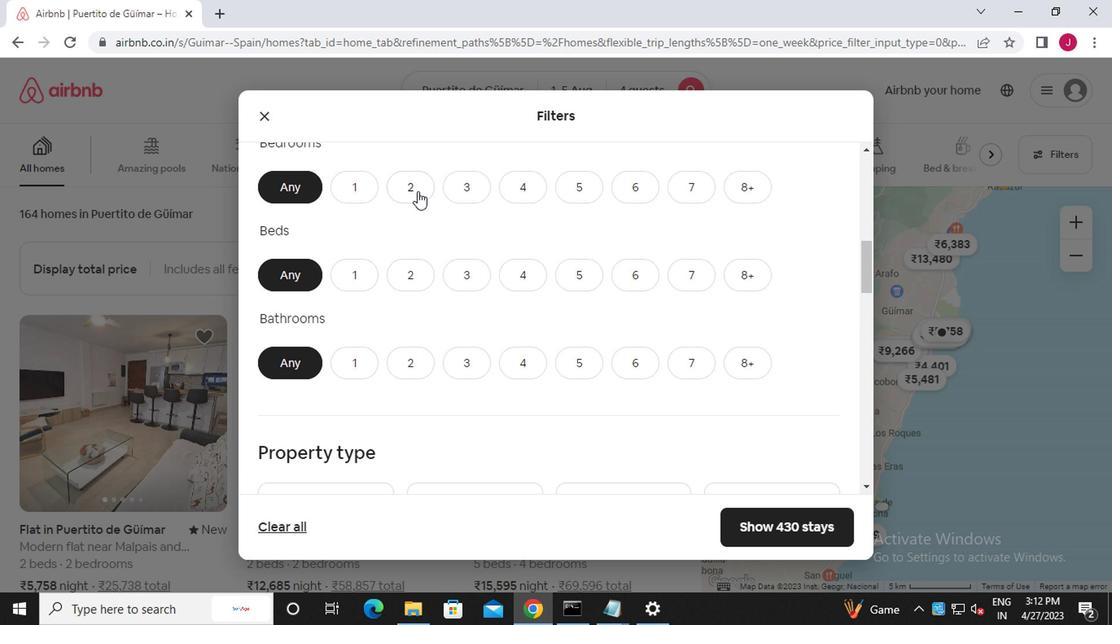 
Action: Mouse moved to (456, 279)
Screenshot: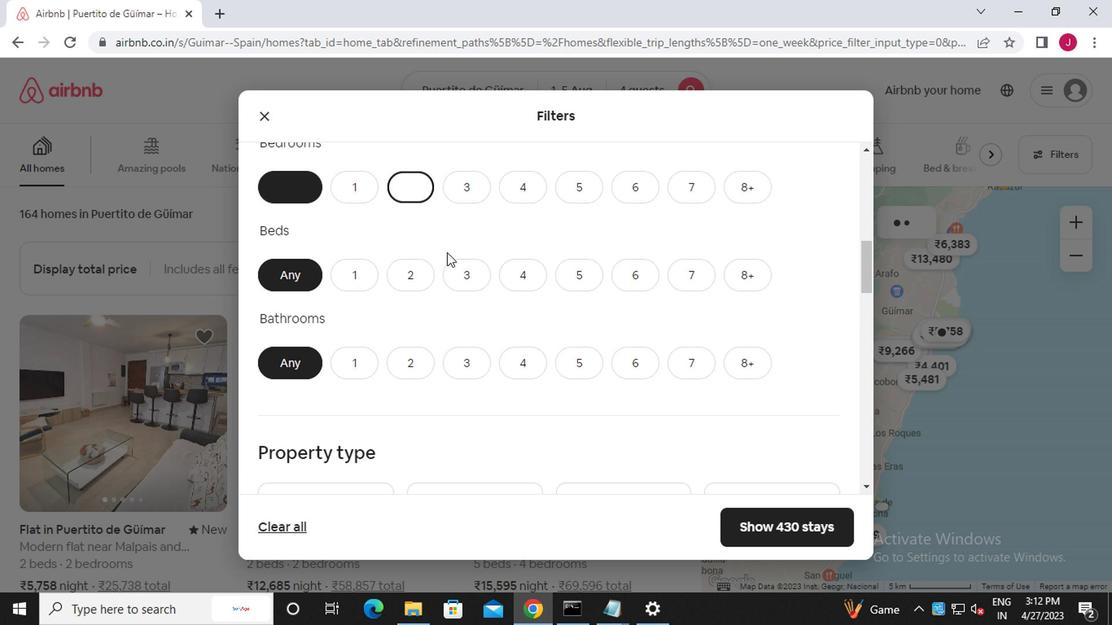 
Action: Mouse pressed left at (456, 279)
Screenshot: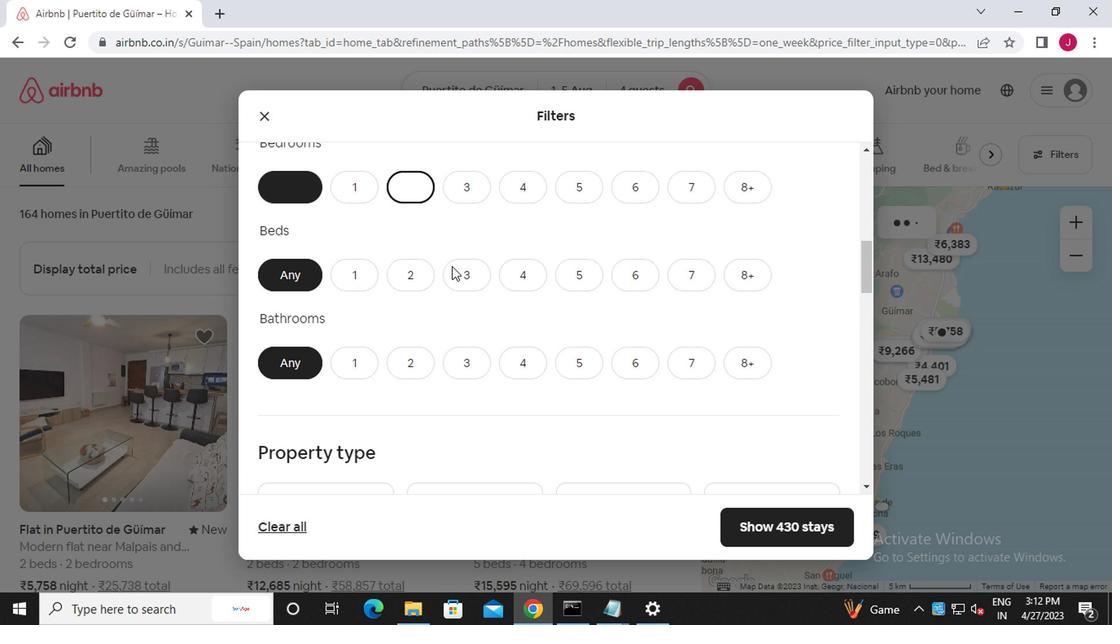 
Action: Mouse moved to (401, 369)
Screenshot: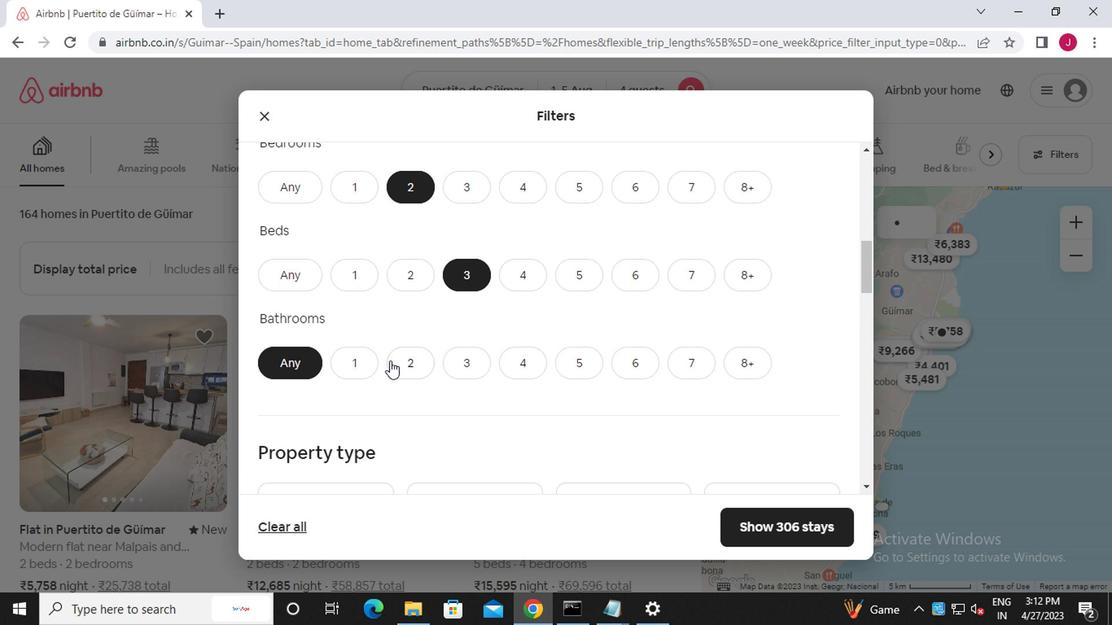 
Action: Mouse pressed left at (401, 369)
Screenshot: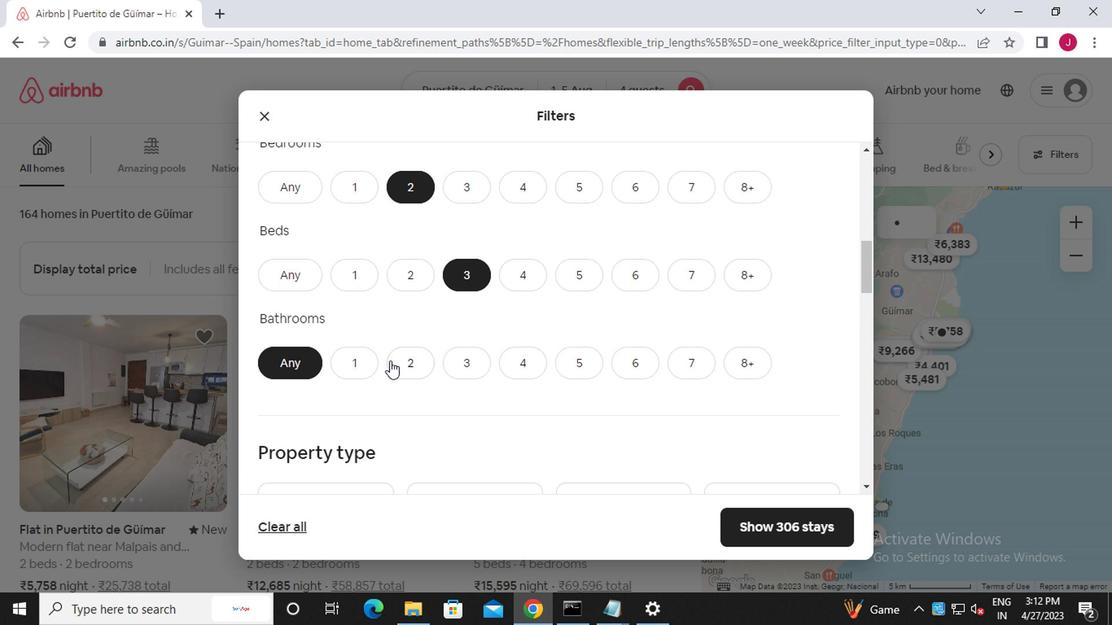 
Action: Mouse moved to (397, 369)
Screenshot: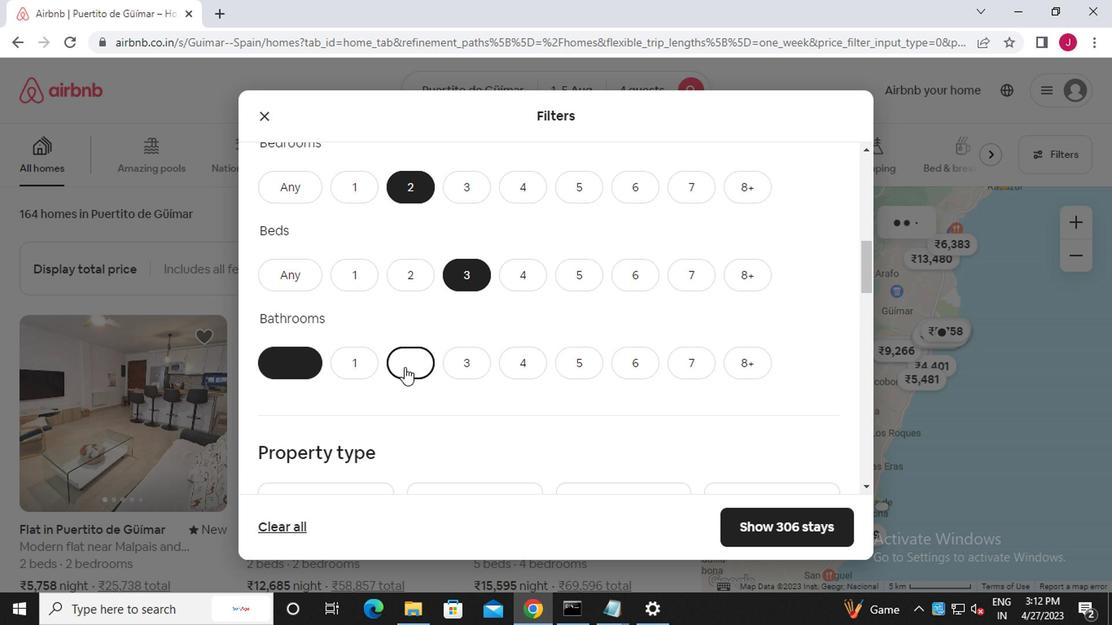 
Action: Mouse scrolled (397, 368) with delta (0, 0)
Screenshot: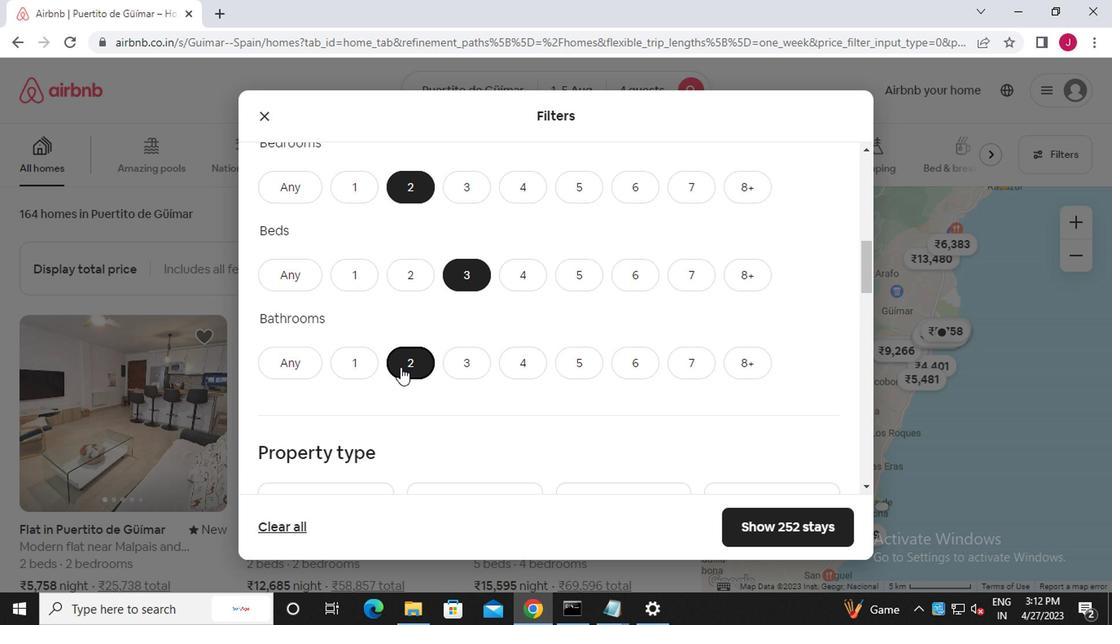 
Action: Mouse scrolled (397, 368) with delta (0, 0)
Screenshot: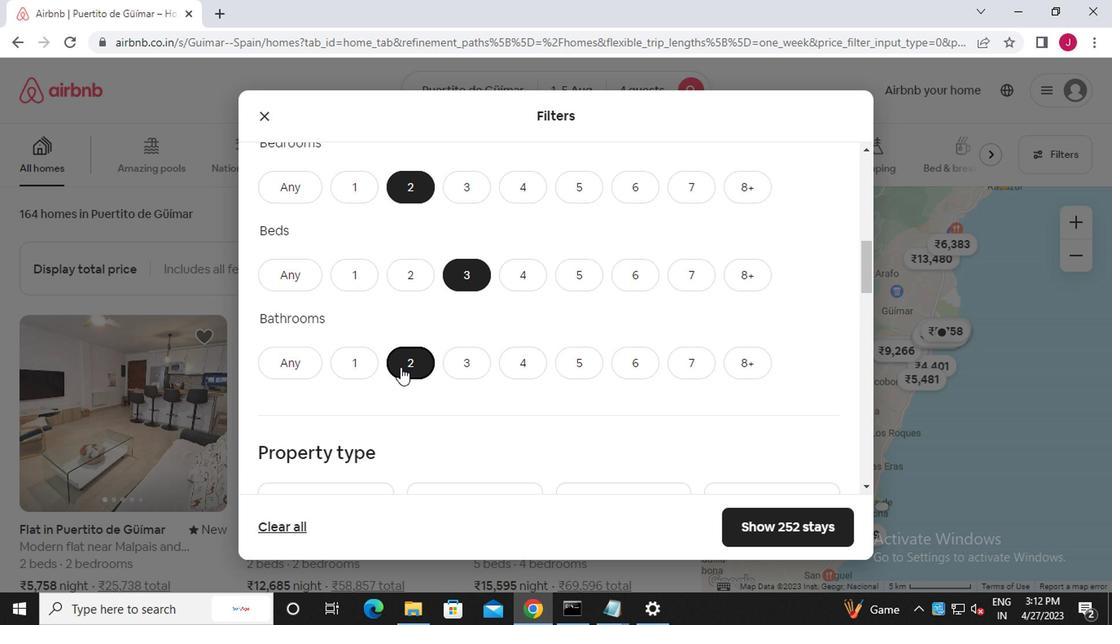 
Action: Mouse scrolled (397, 368) with delta (0, 0)
Screenshot: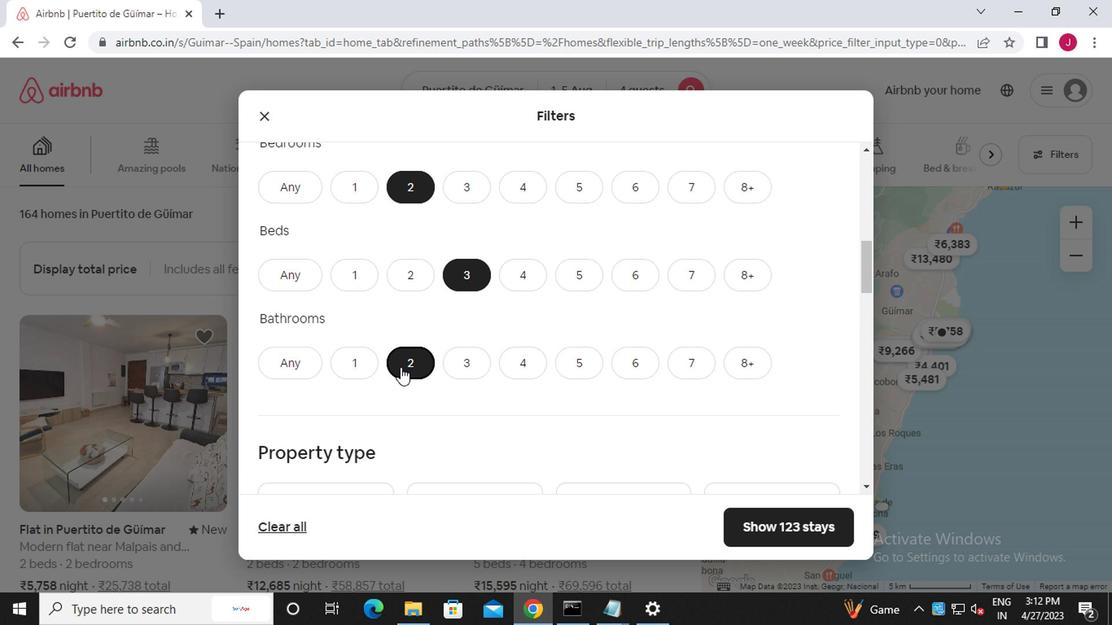 
Action: Mouse moved to (454, 312)
Screenshot: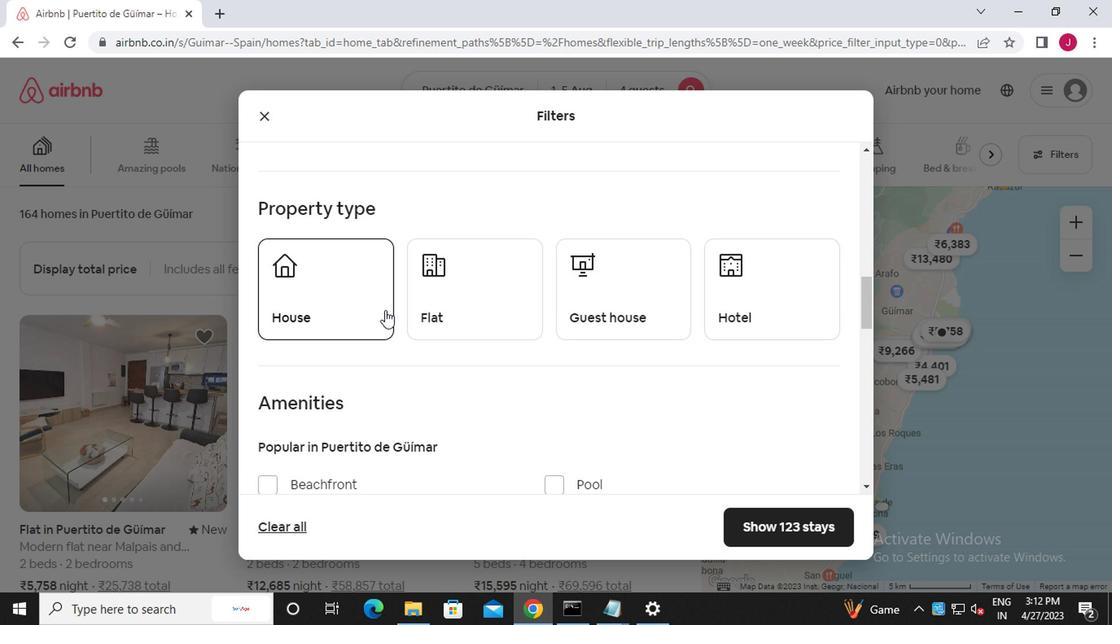 
Action: Mouse pressed left at (454, 312)
Screenshot: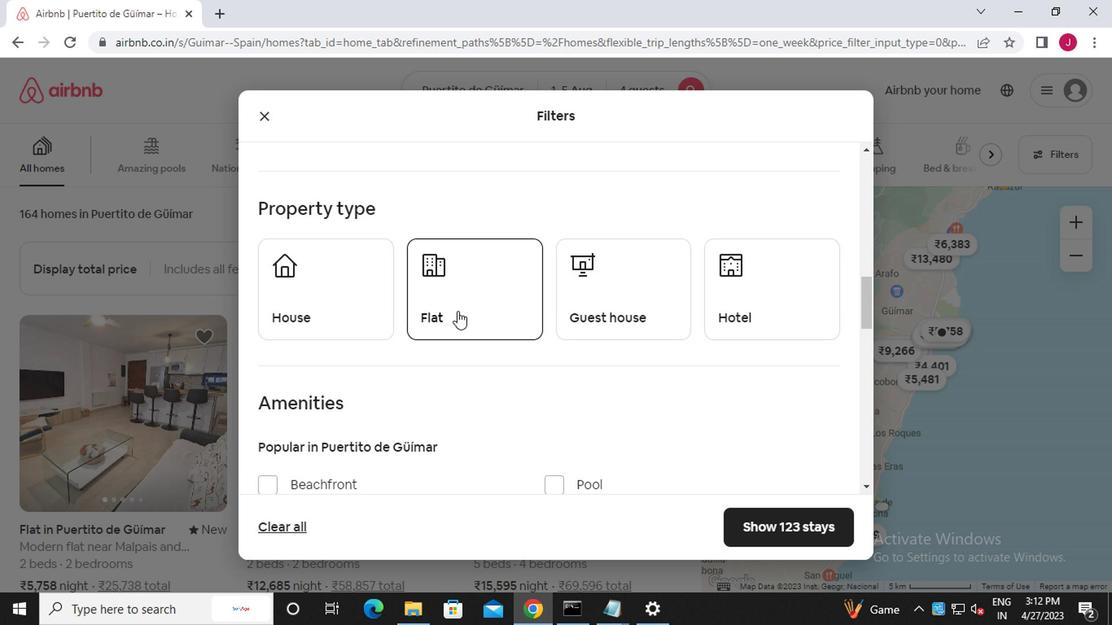 
Action: Mouse moved to (593, 308)
Screenshot: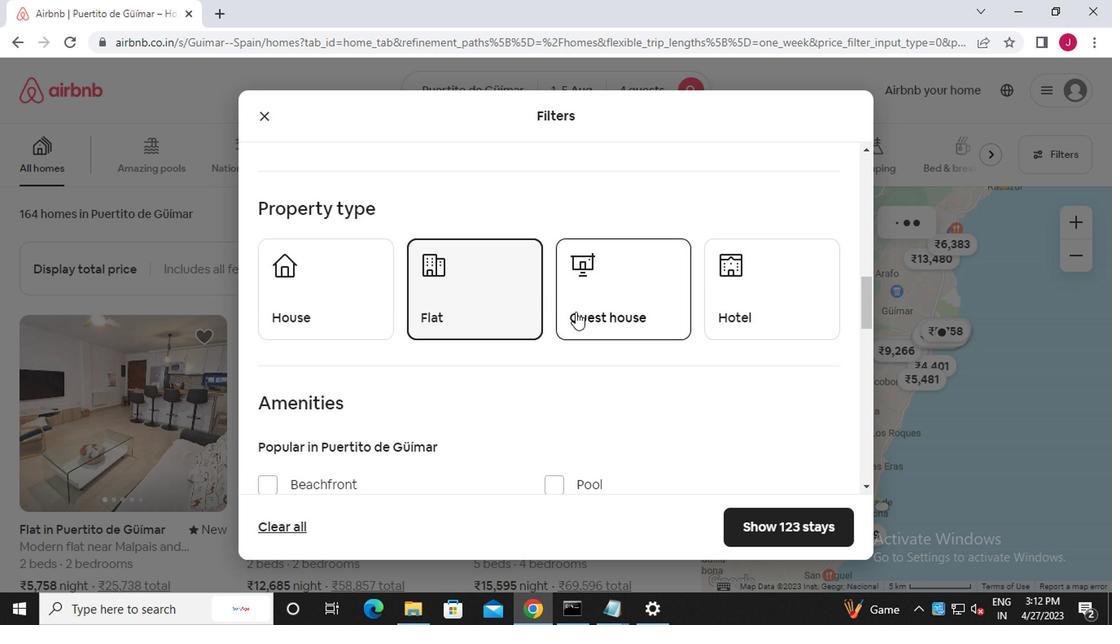 
Action: Mouse pressed left at (593, 308)
Screenshot: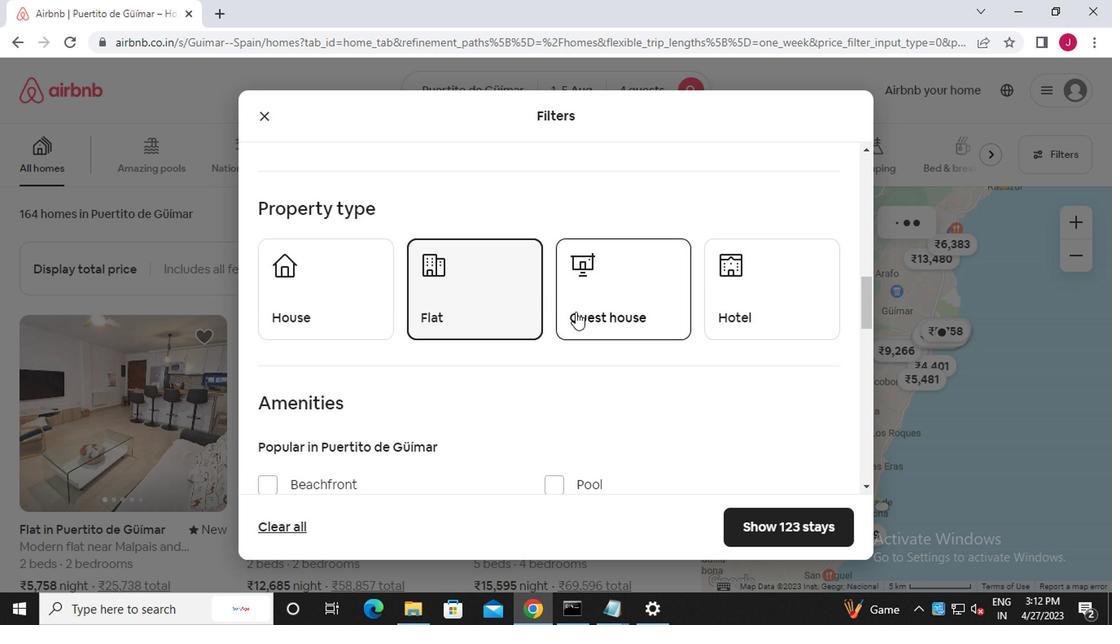 
Action: Mouse moved to (755, 312)
Screenshot: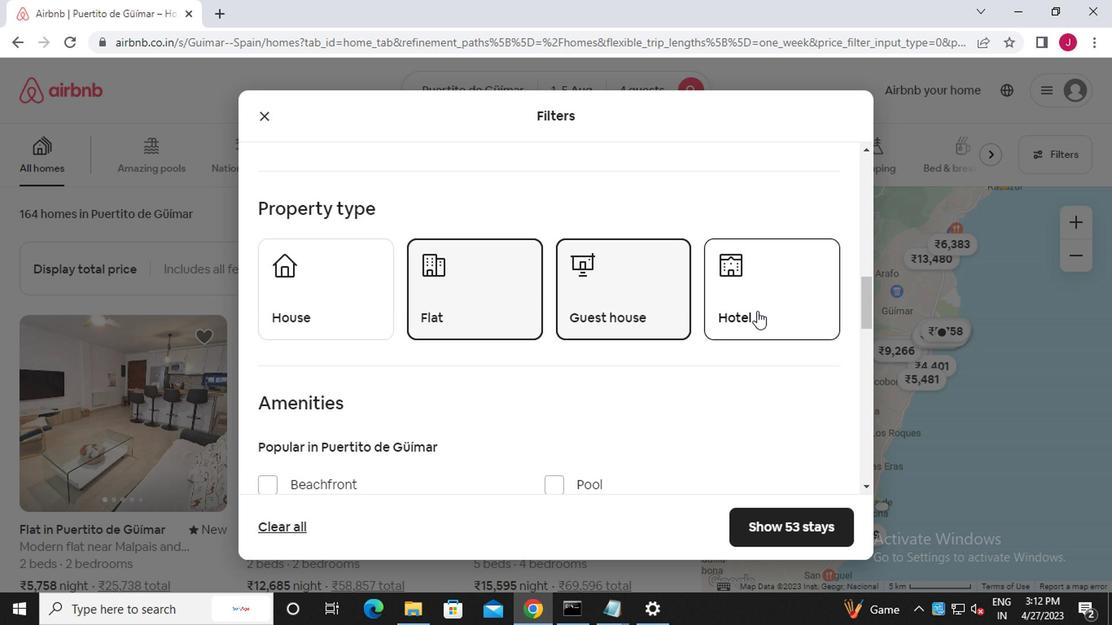 
Action: Mouse pressed left at (755, 312)
Screenshot: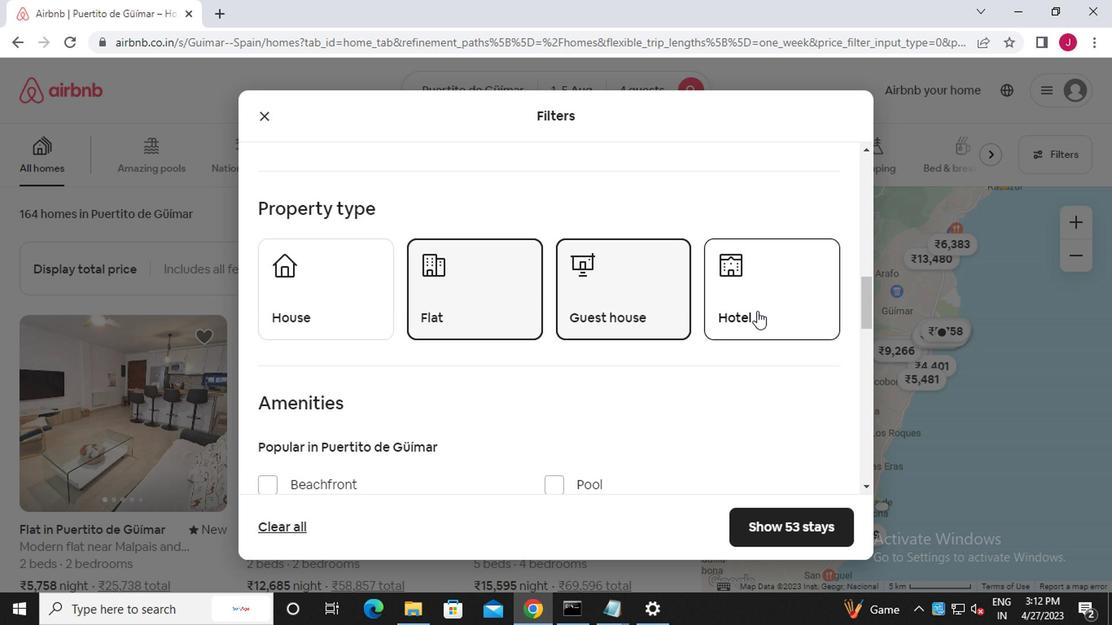 
Action: Mouse moved to (472, 330)
Screenshot: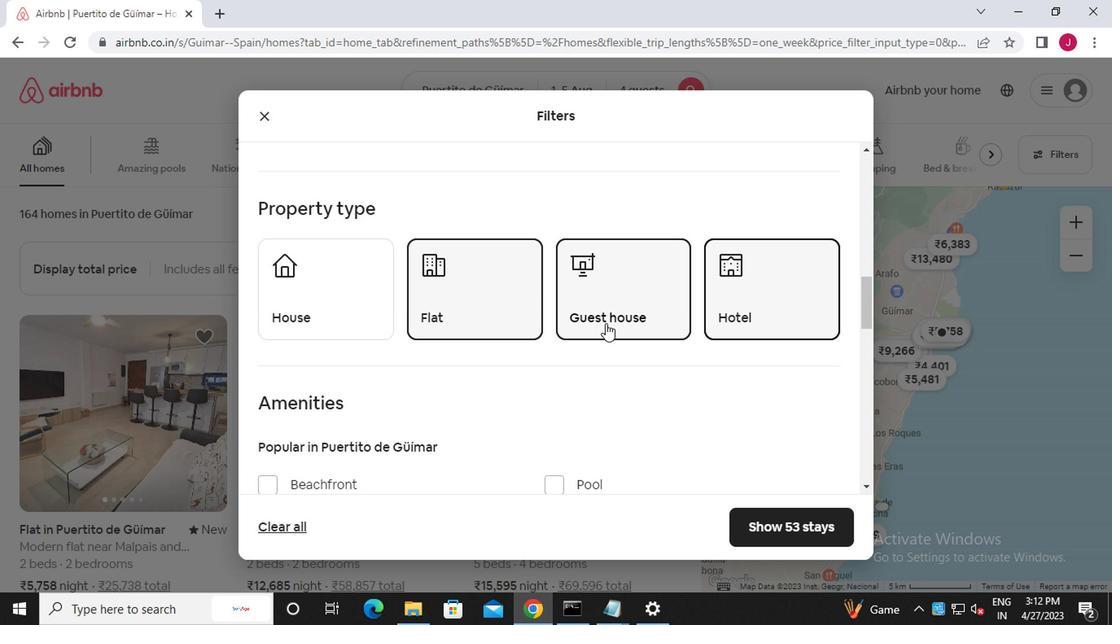 
Action: Mouse scrolled (472, 329) with delta (0, 0)
Screenshot: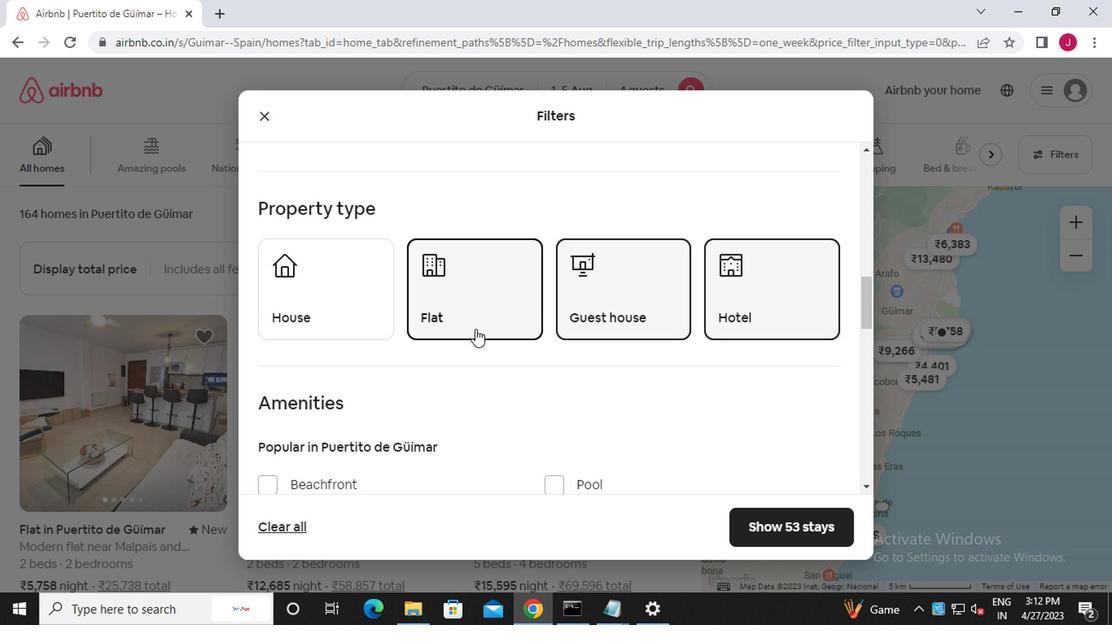 
Action: Mouse scrolled (472, 329) with delta (0, 0)
Screenshot: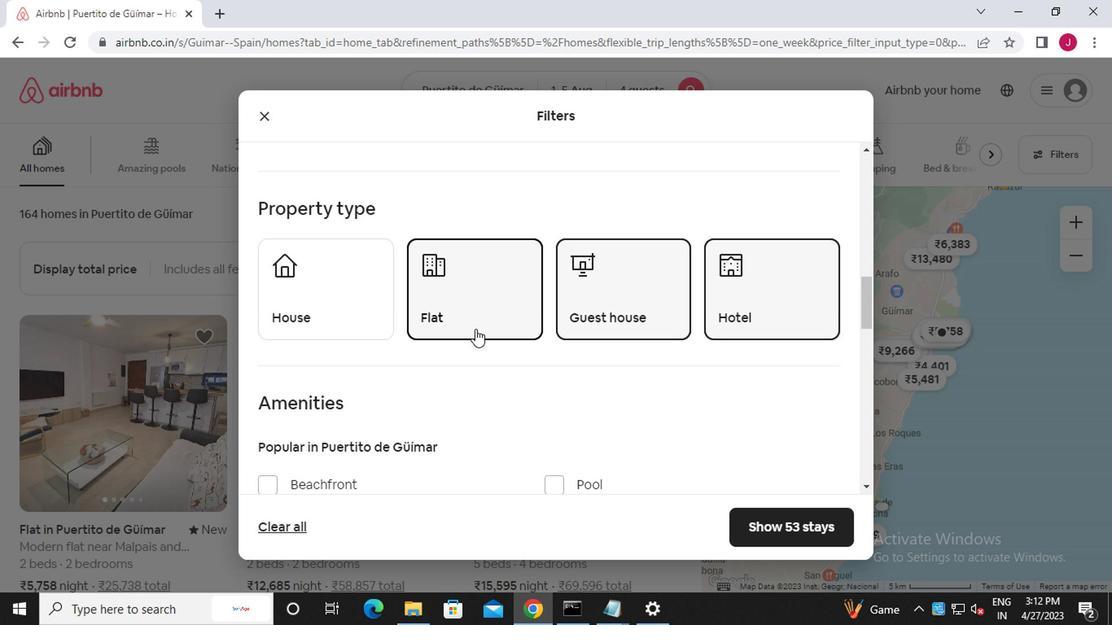 
Action: Mouse moved to (465, 331)
Screenshot: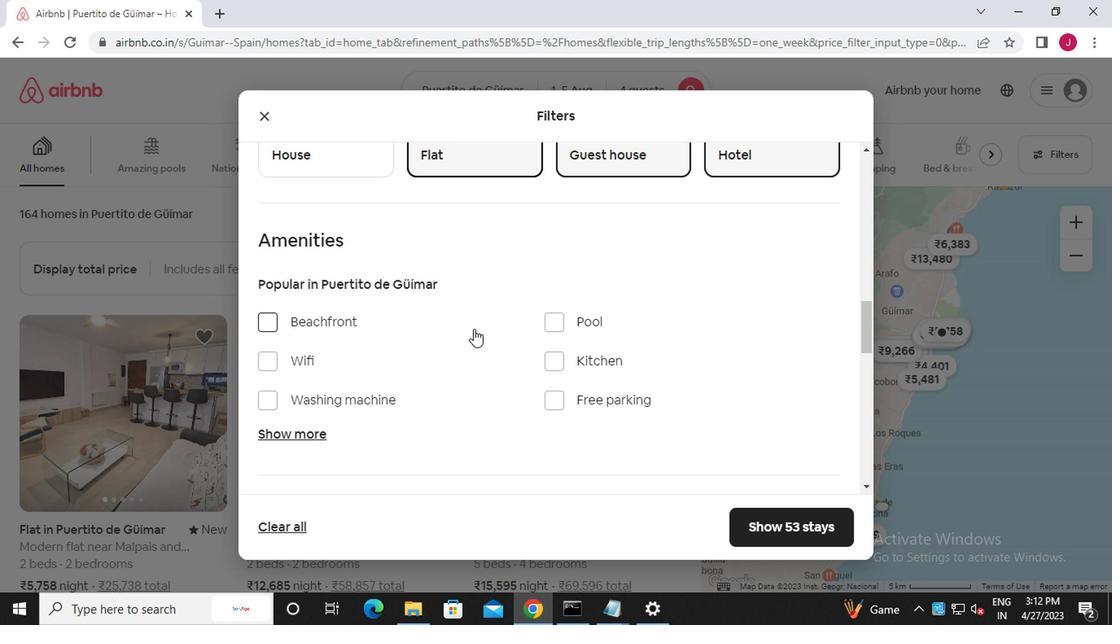 
Action: Mouse scrolled (465, 330) with delta (0, -1)
Screenshot: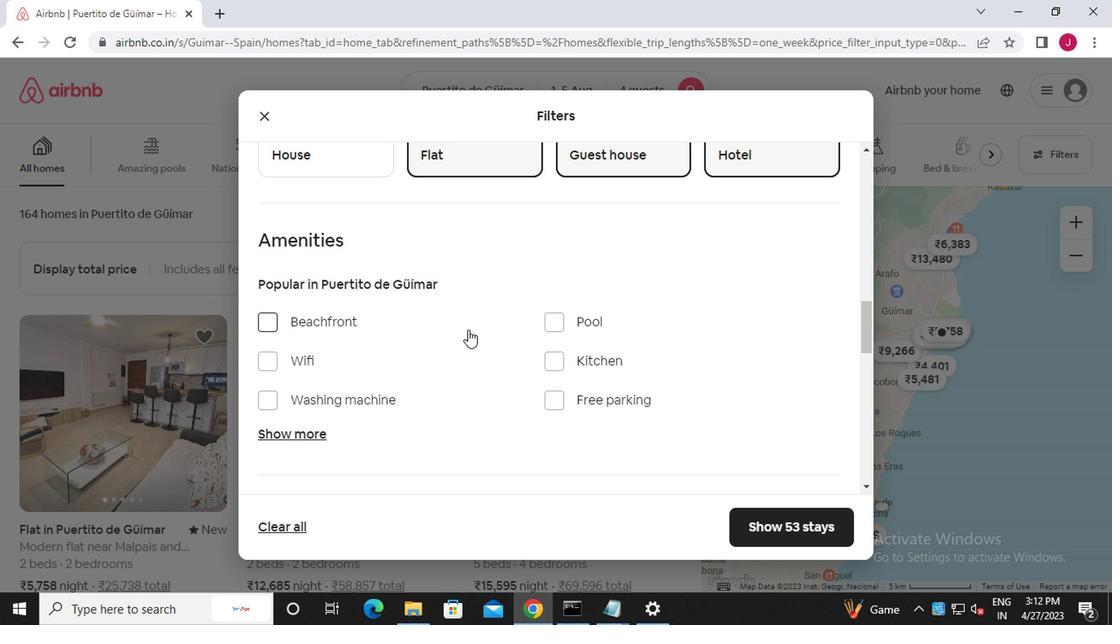 
Action: Mouse scrolled (465, 330) with delta (0, -1)
Screenshot: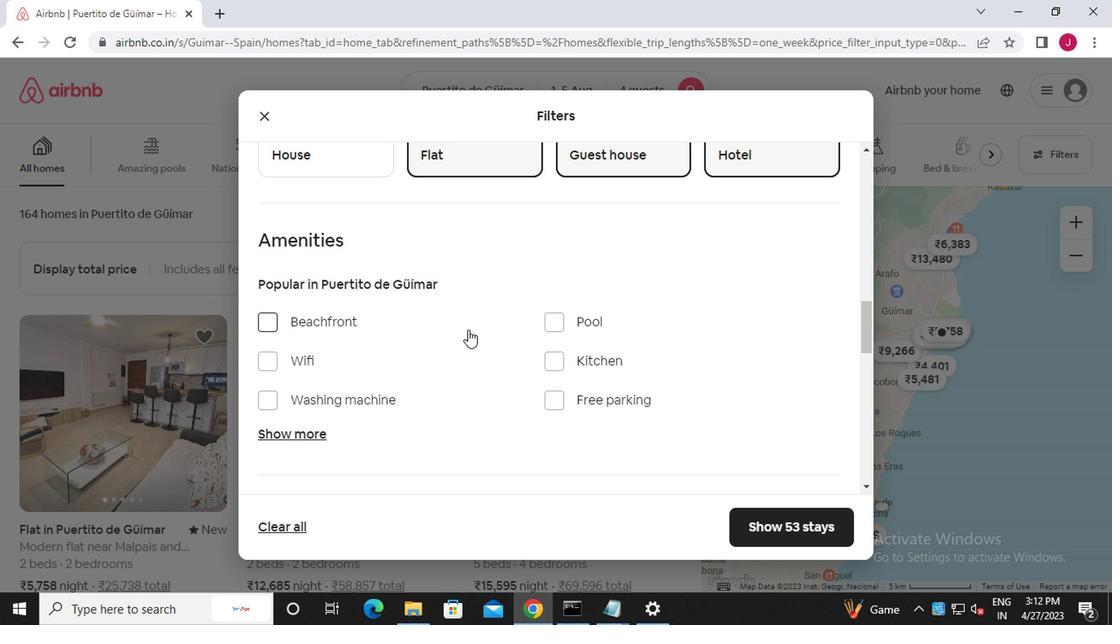 
Action: Mouse scrolled (465, 330) with delta (0, -1)
Screenshot: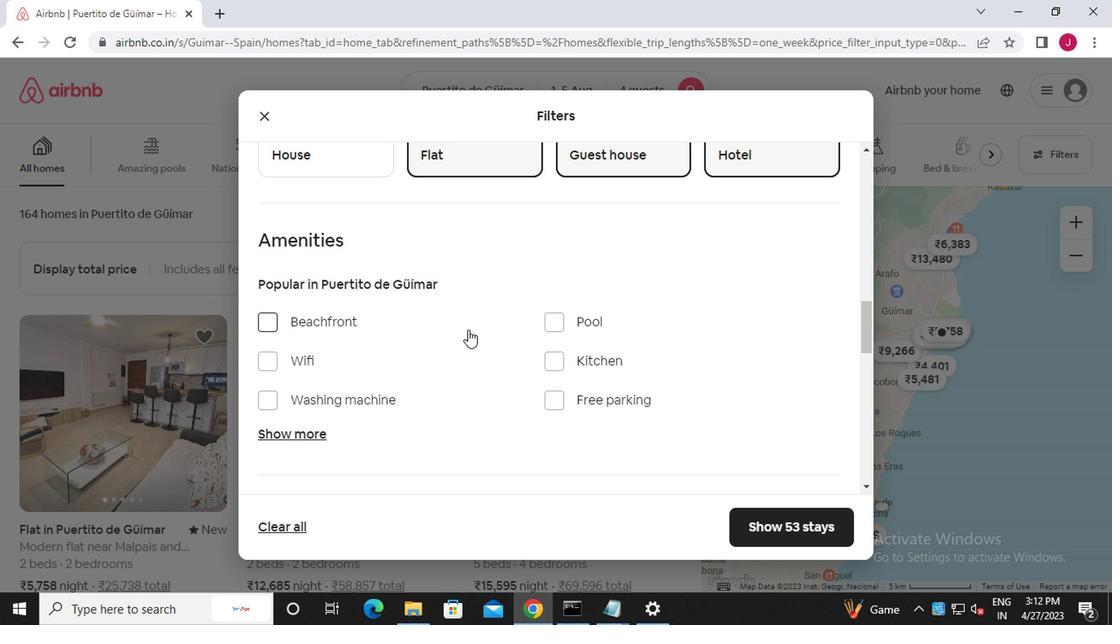 
Action: Mouse scrolled (465, 330) with delta (0, -1)
Screenshot: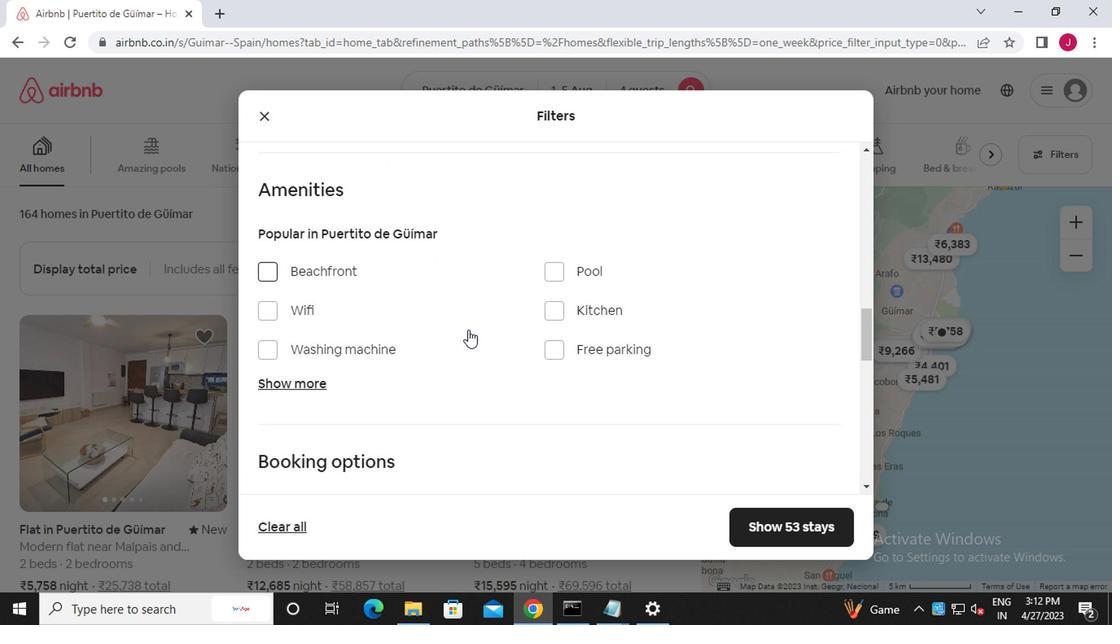 
Action: Mouse moved to (804, 301)
Screenshot: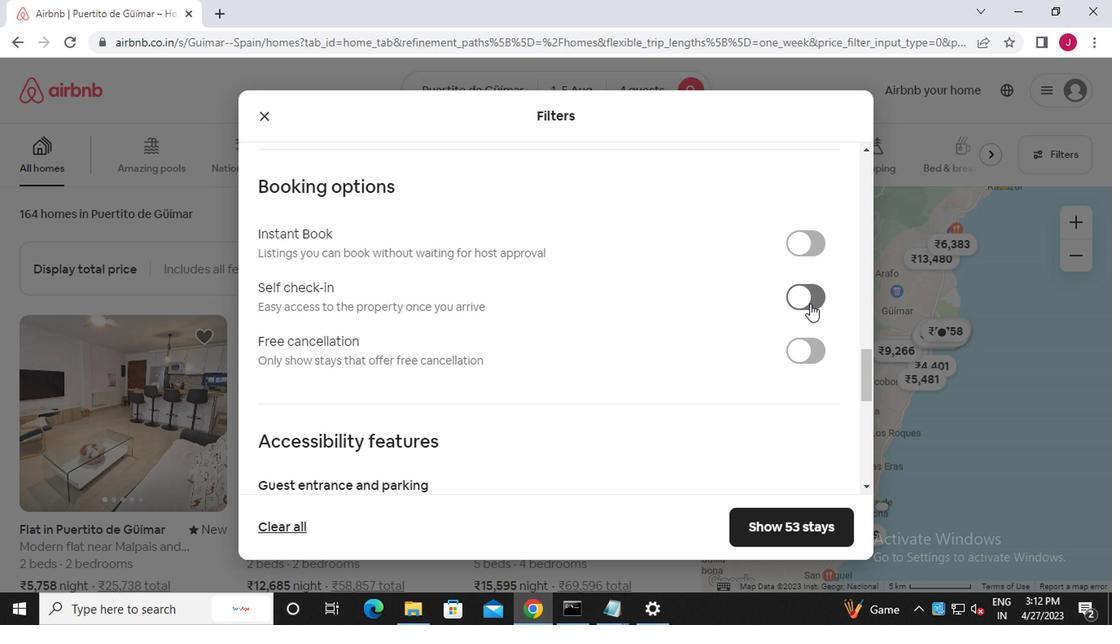
Action: Mouse pressed left at (804, 301)
Screenshot: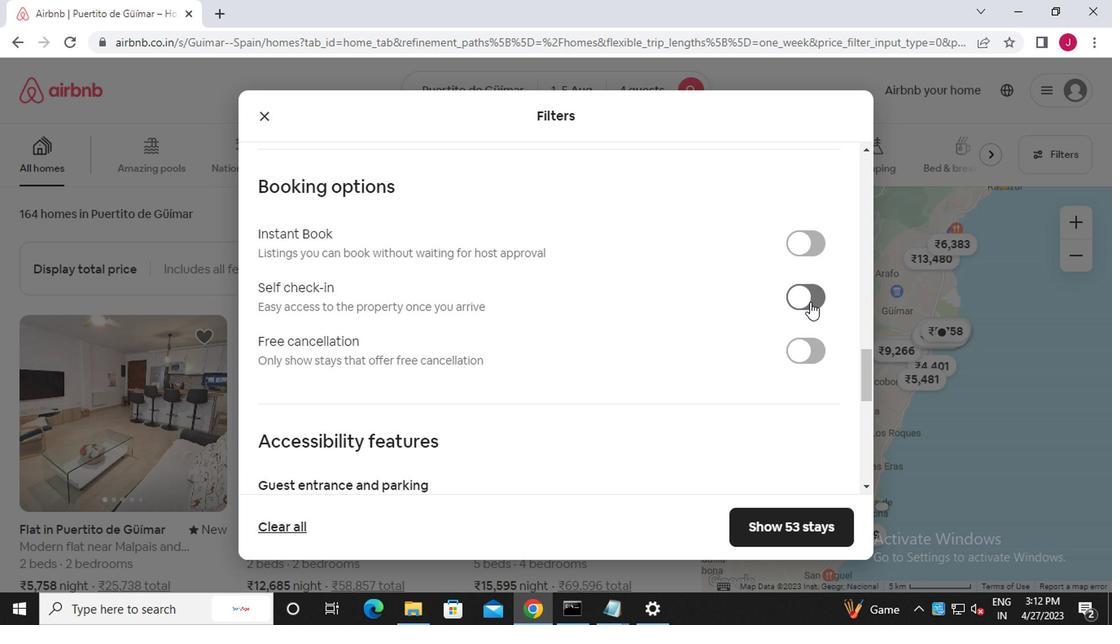 
Action: Mouse moved to (410, 379)
Screenshot: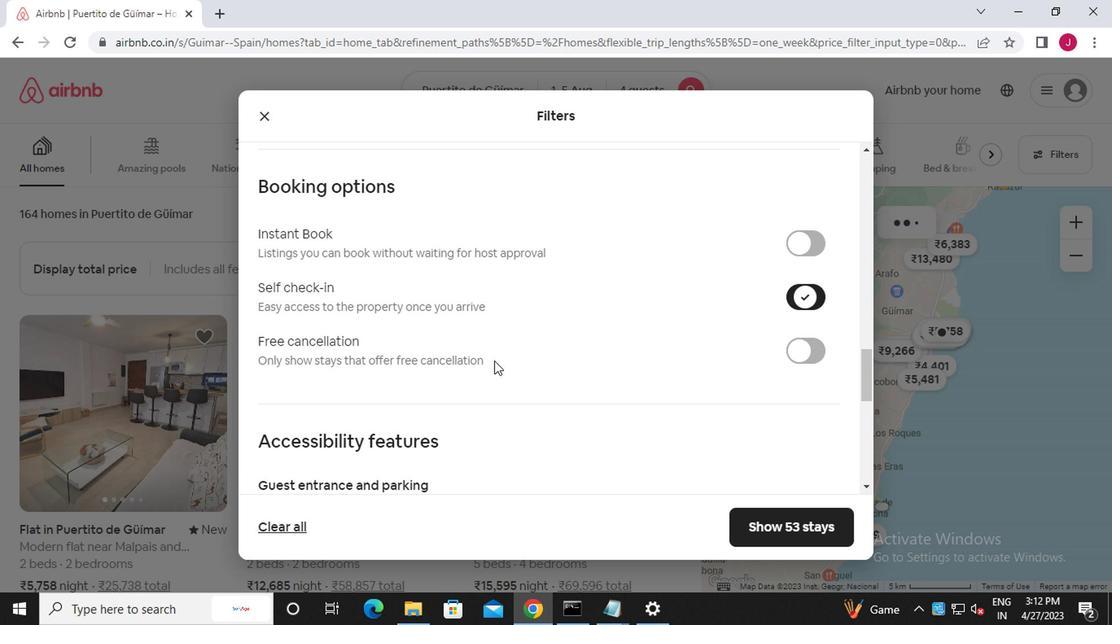 
Action: Mouse scrolled (410, 378) with delta (0, -1)
Screenshot: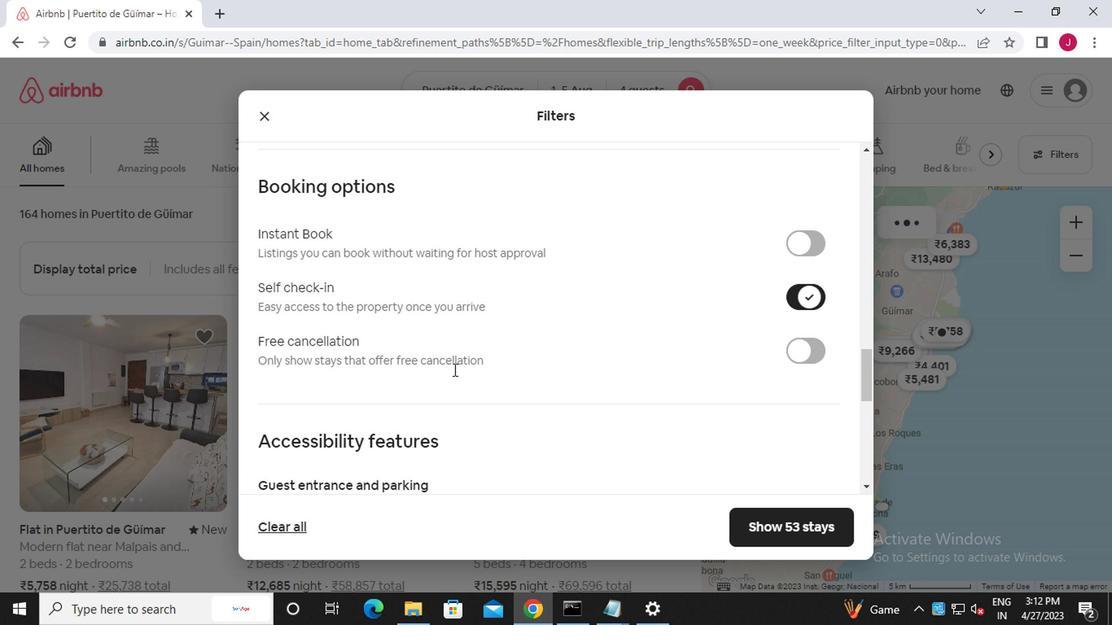
Action: Mouse moved to (409, 379)
Screenshot: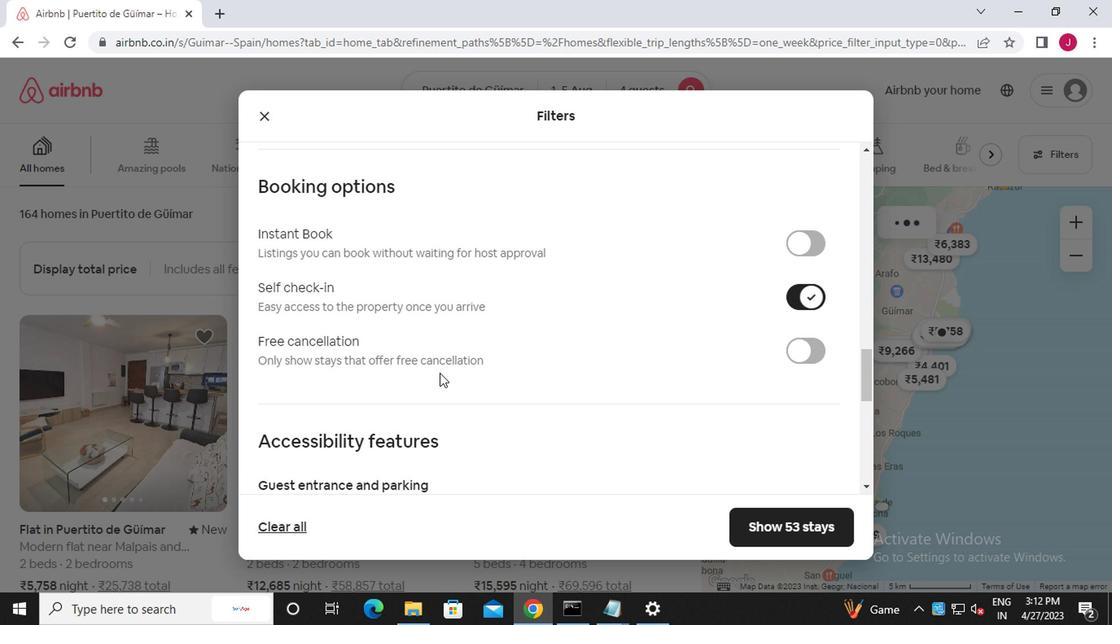 
Action: Mouse scrolled (409, 378) with delta (0, -1)
Screenshot: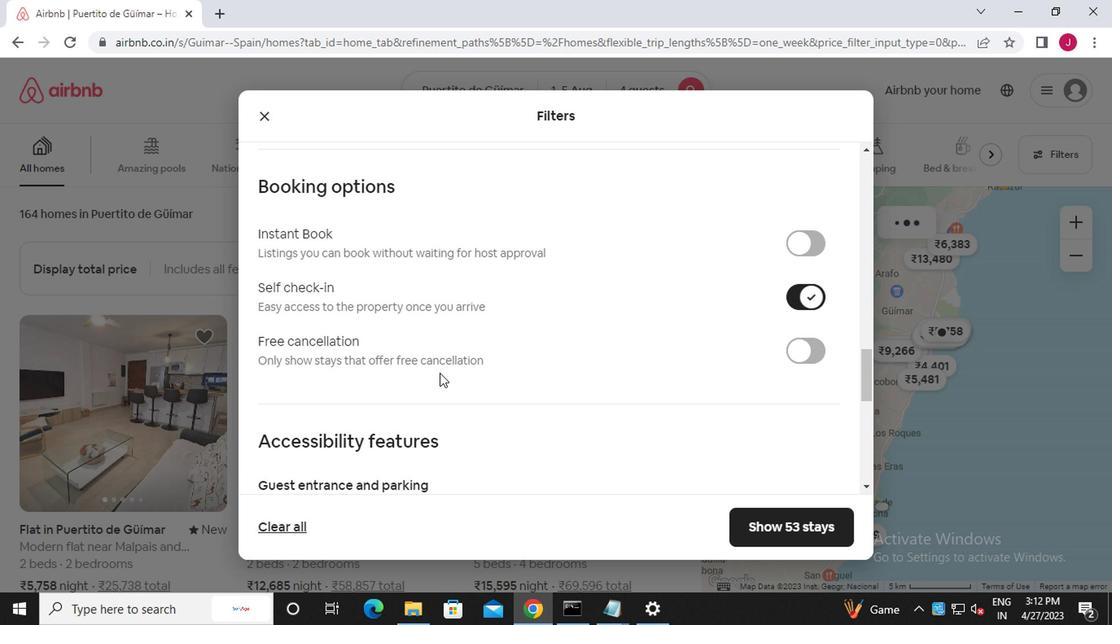 
Action: Mouse moved to (409, 379)
Screenshot: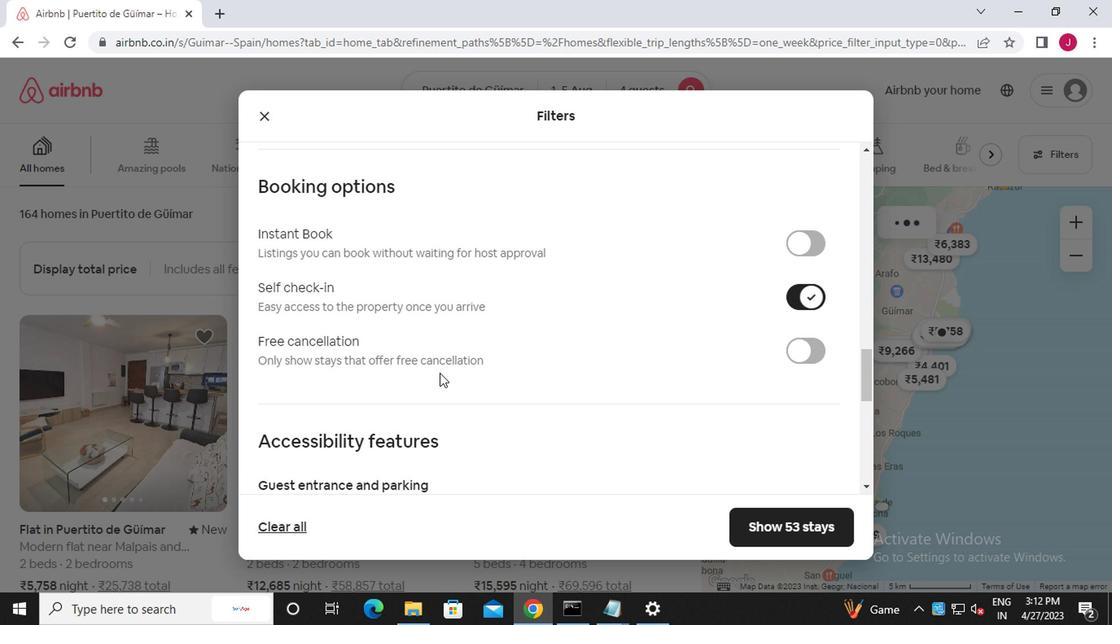 
Action: Mouse scrolled (409, 378) with delta (0, -1)
Screenshot: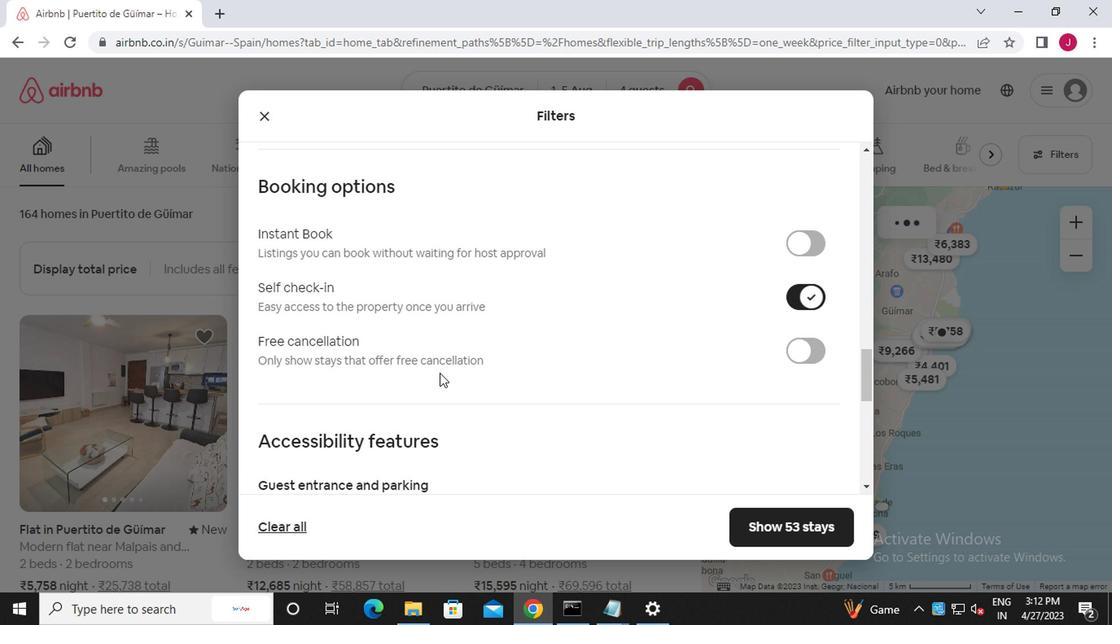 
Action: Mouse moved to (408, 380)
Screenshot: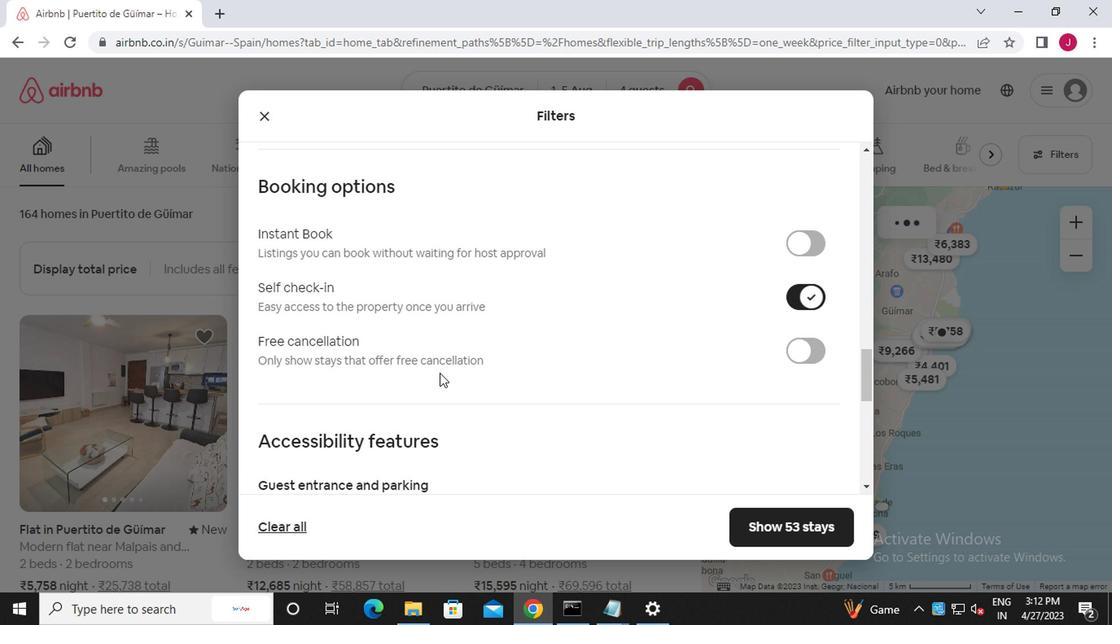 
Action: Mouse scrolled (408, 379) with delta (0, 0)
Screenshot: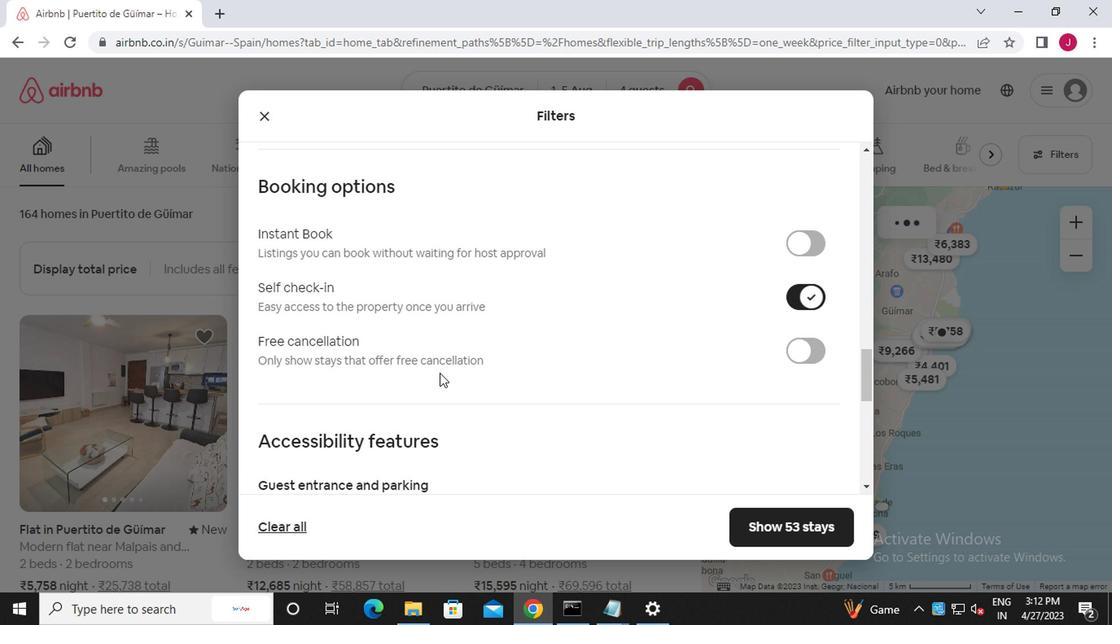 
Action: Mouse moved to (407, 380)
Screenshot: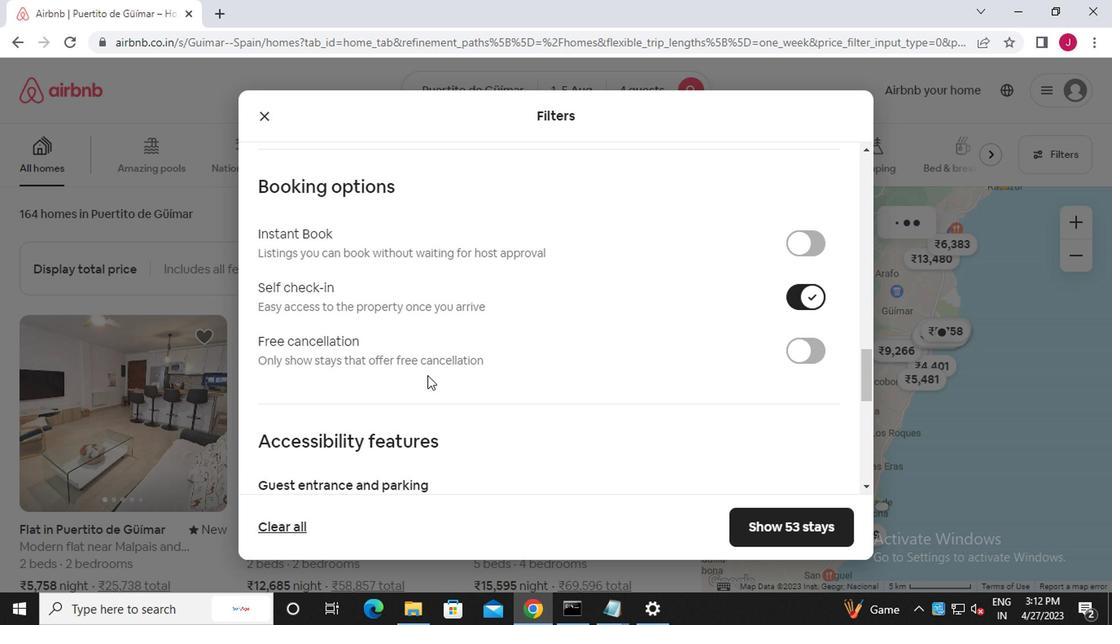
Action: Mouse scrolled (407, 379) with delta (0, 0)
Screenshot: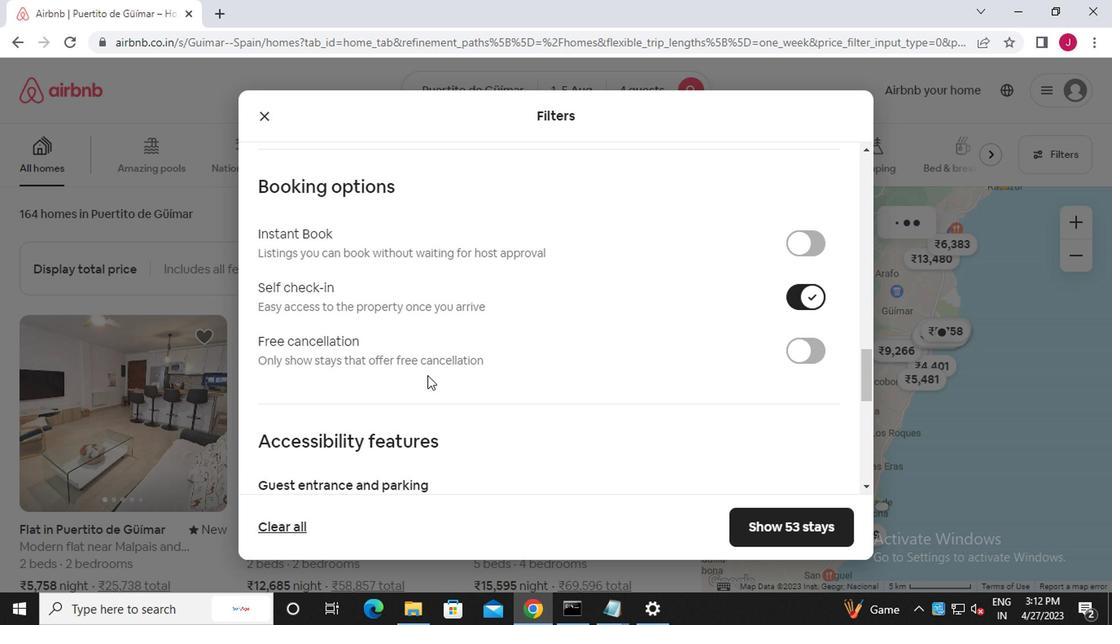 
Action: Mouse moved to (405, 380)
Screenshot: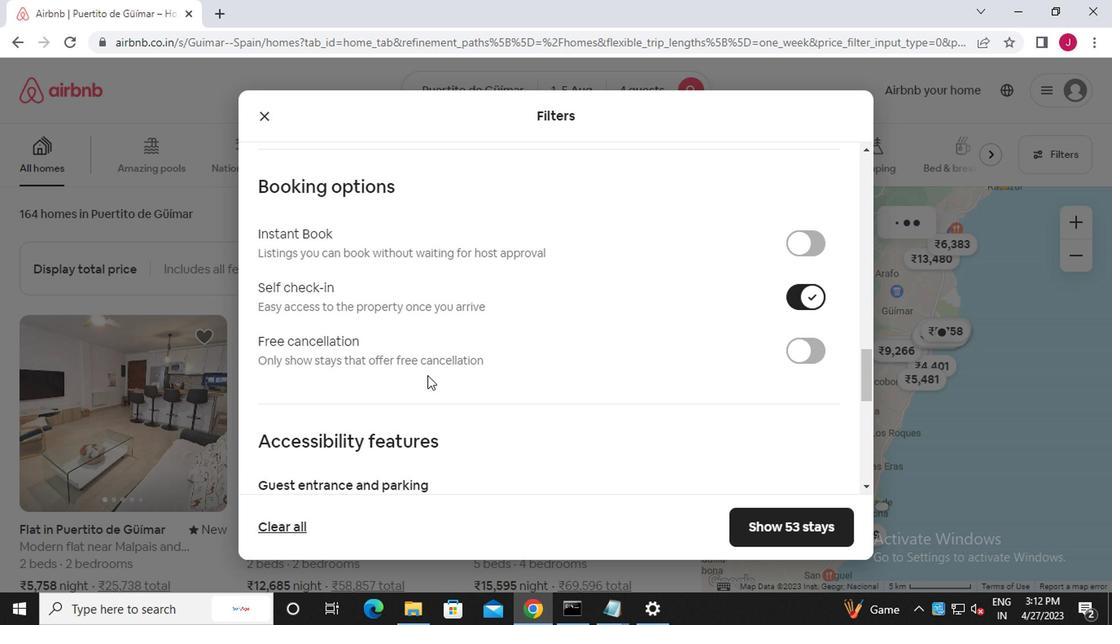 
Action: Mouse scrolled (405, 379) with delta (0, 0)
Screenshot: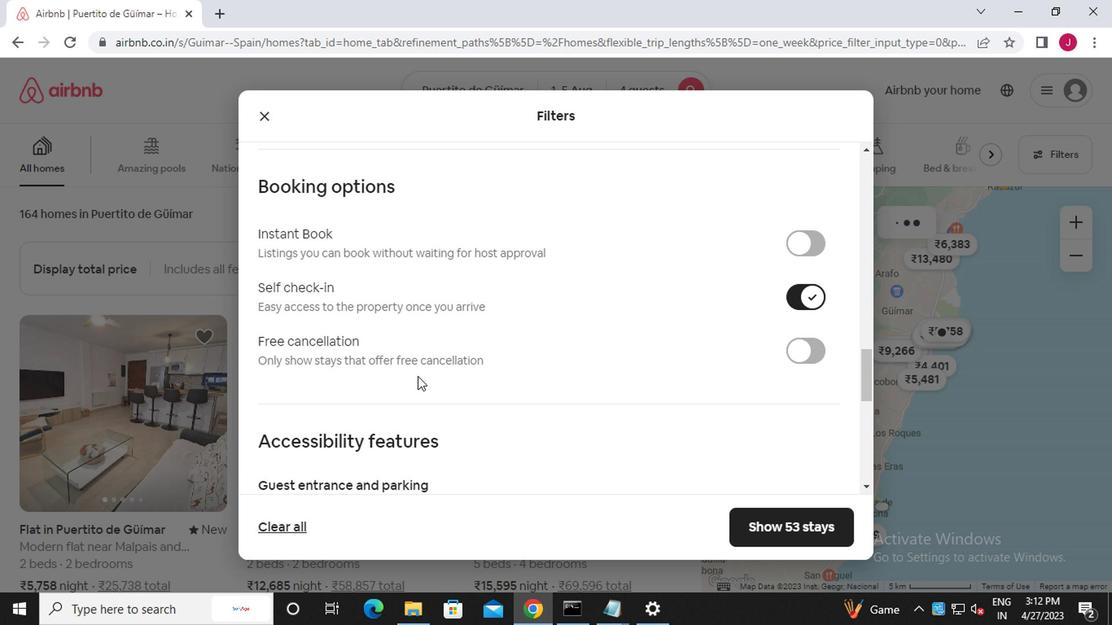 
Action: Mouse moved to (405, 380)
Screenshot: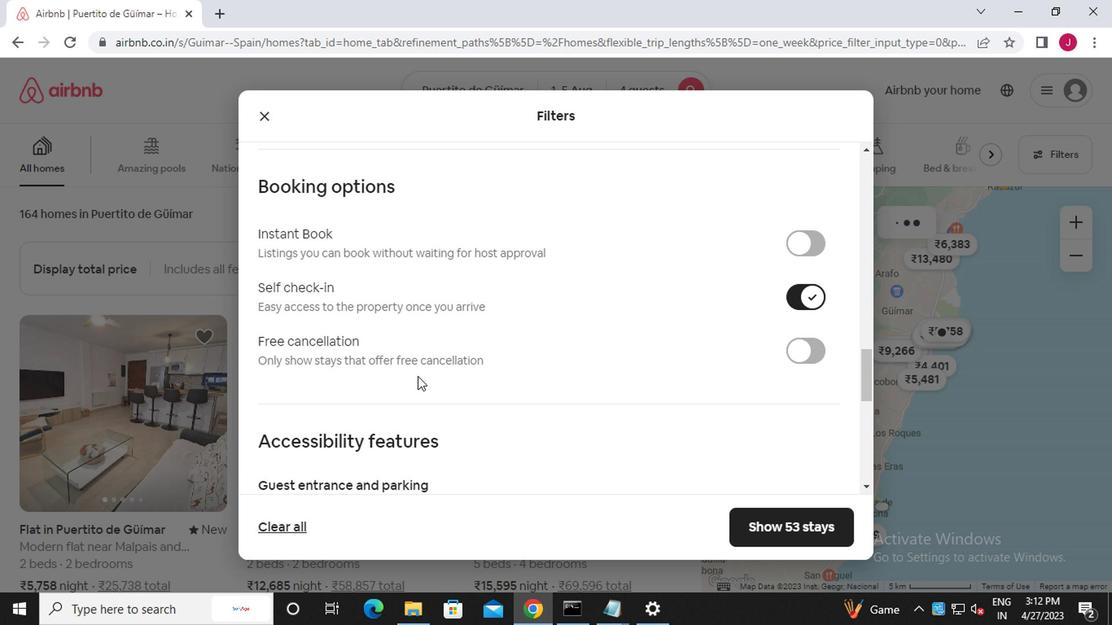 
Action: Mouse scrolled (405, 379) with delta (0, 0)
Screenshot: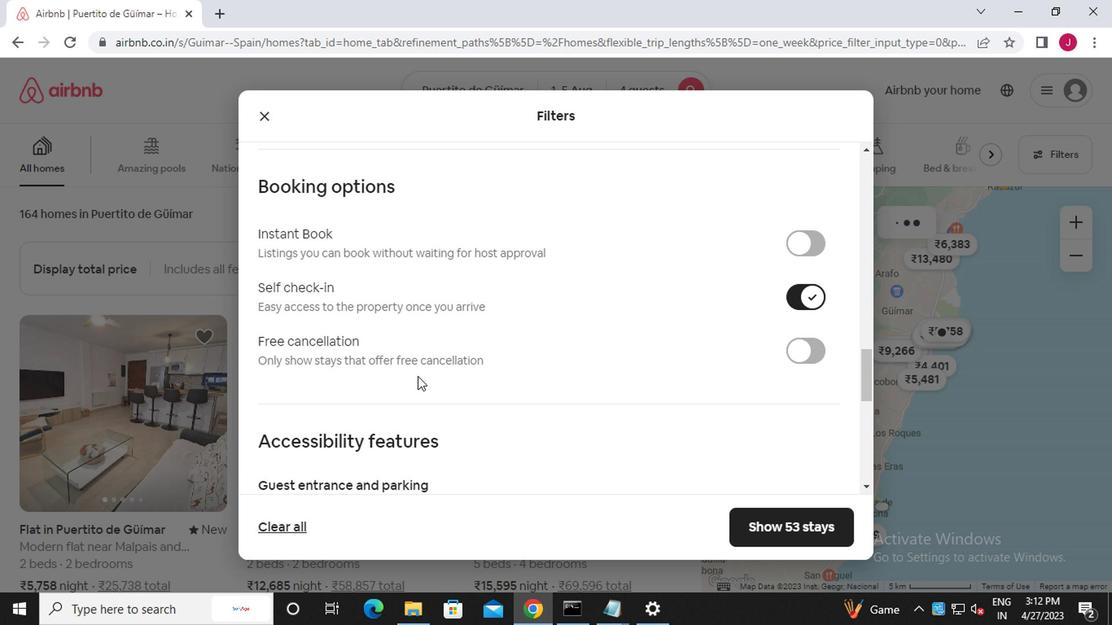 
Action: Mouse moved to (263, 380)
Screenshot: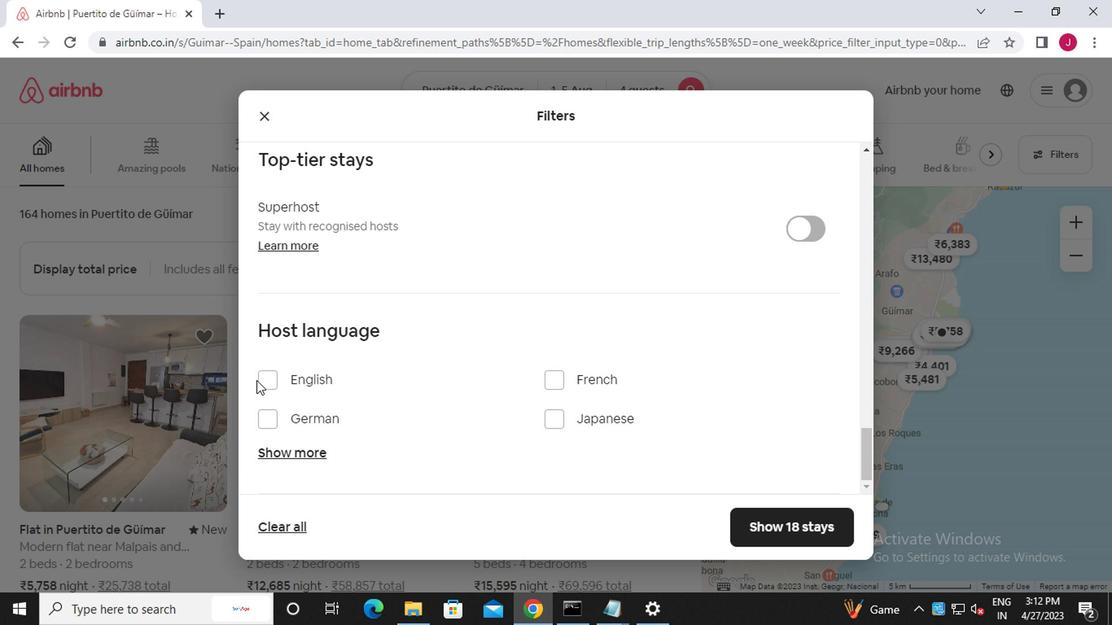 
Action: Mouse pressed left at (263, 380)
Screenshot: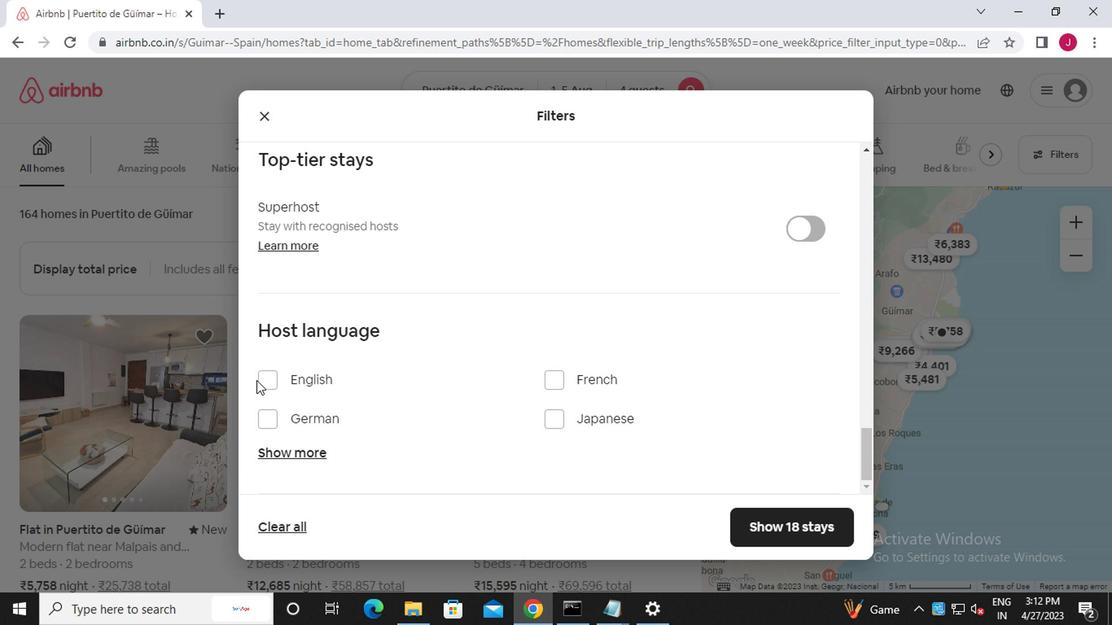 
Action: Mouse moved to (754, 530)
Screenshot: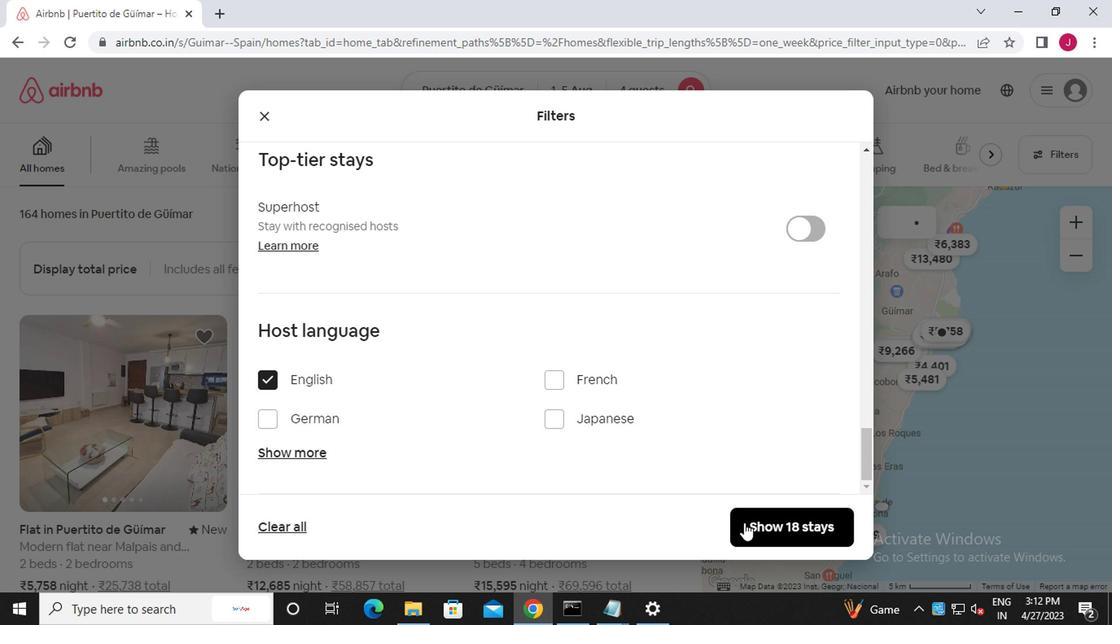 
Action: Mouse pressed left at (754, 530)
Screenshot: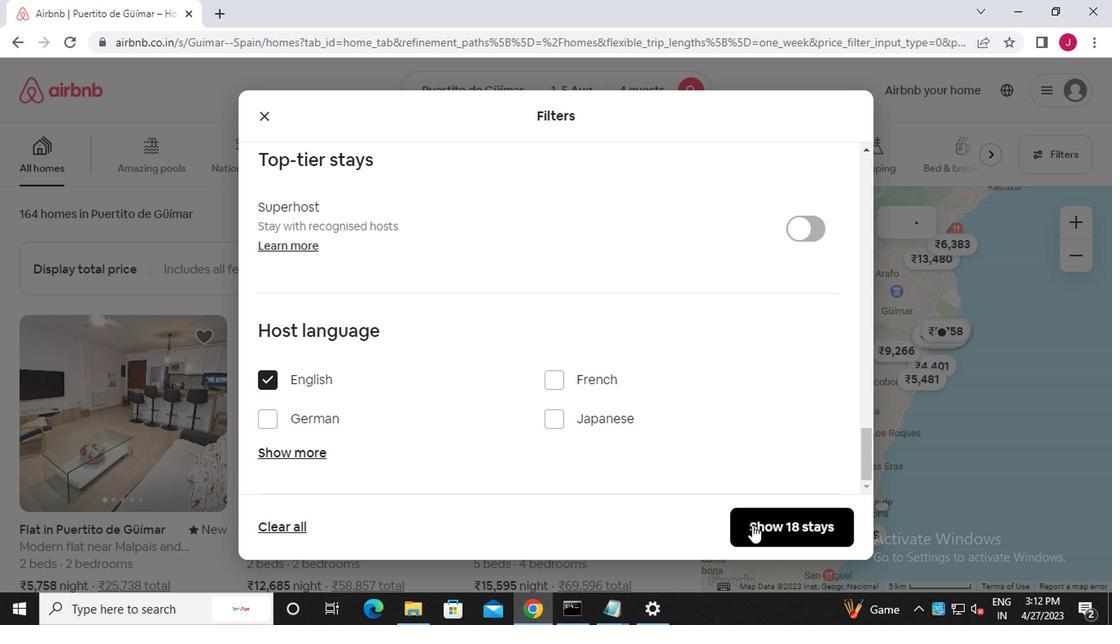 
Action: Mouse moved to (756, 530)
Screenshot: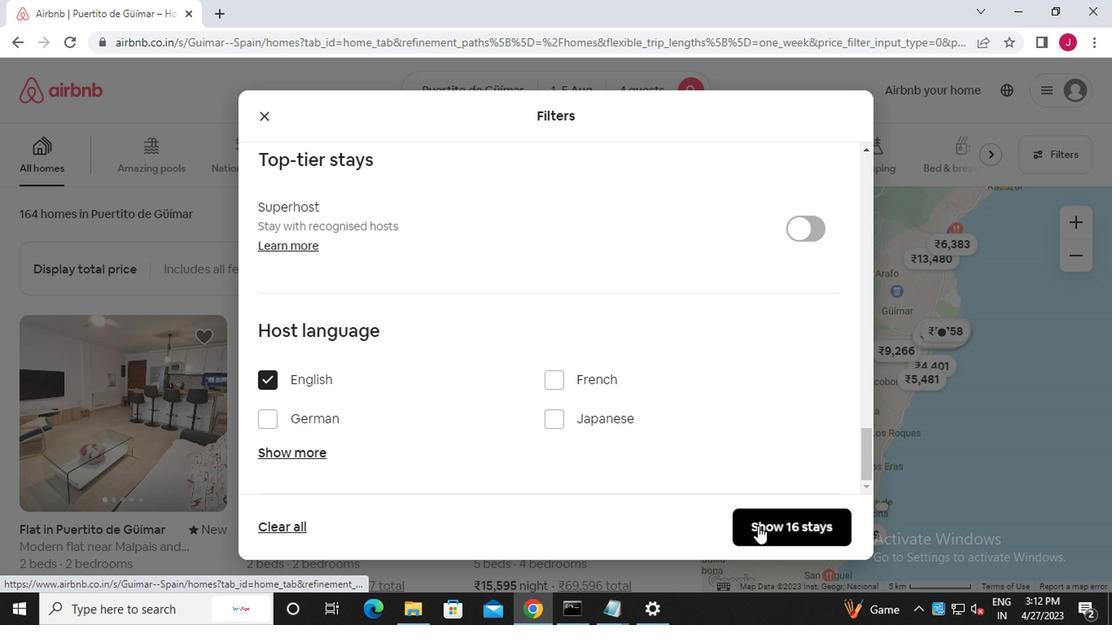 
